 Task: Find a house in Vogan, Togo for 2 guests from June 12 to June 15, with a price range of ₹10,000 to ₹15,000 and amenities like Wifi.
Action: Mouse moved to (409, 107)
Screenshot: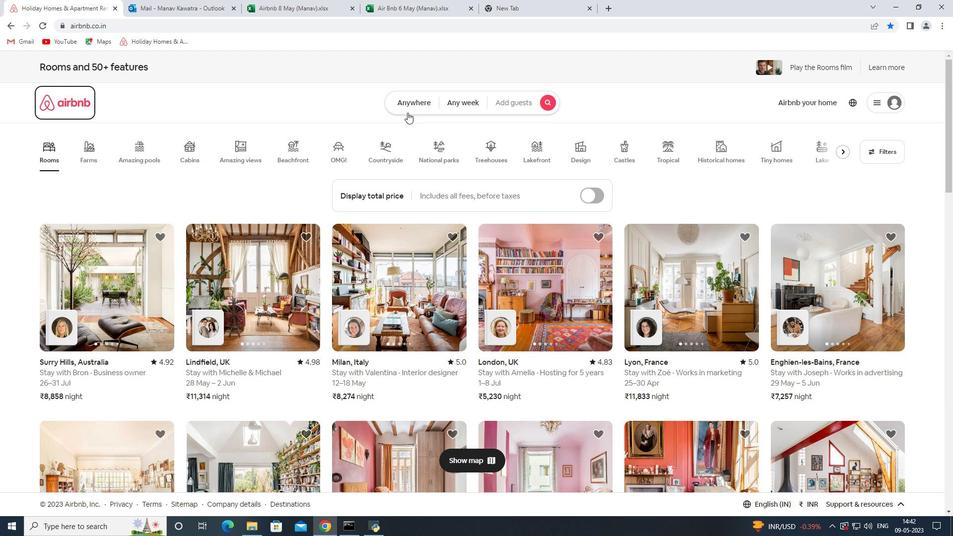 
Action: Mouse pressed left at (409, 107)
Screenshot: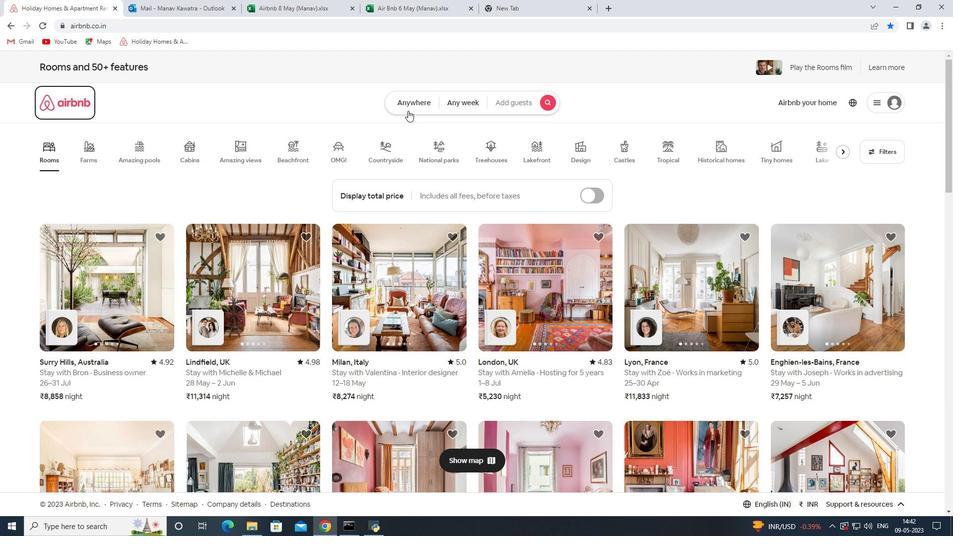 
Action: Mouse moved to (321, 147)
Screenshot: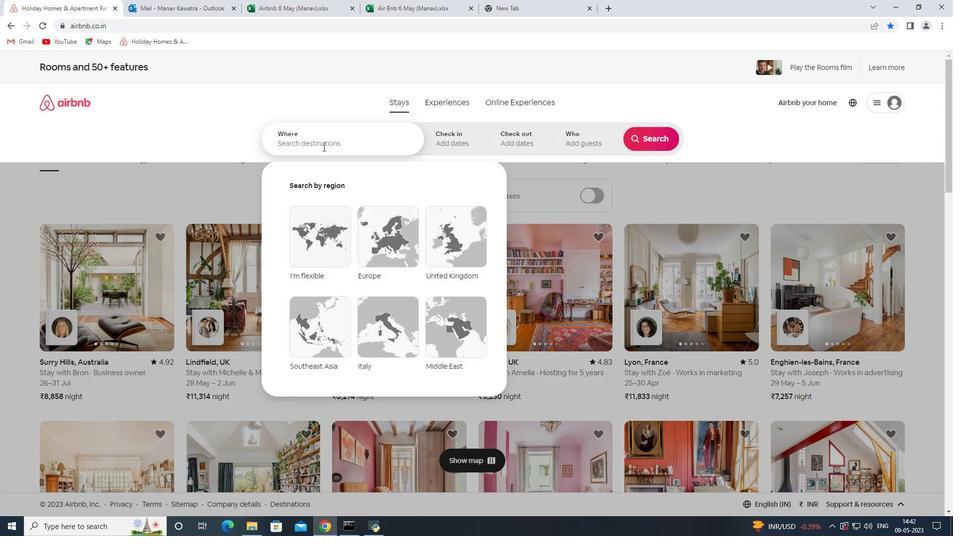 
Action: Mouse pressed left at (321, 147)
Screenshot: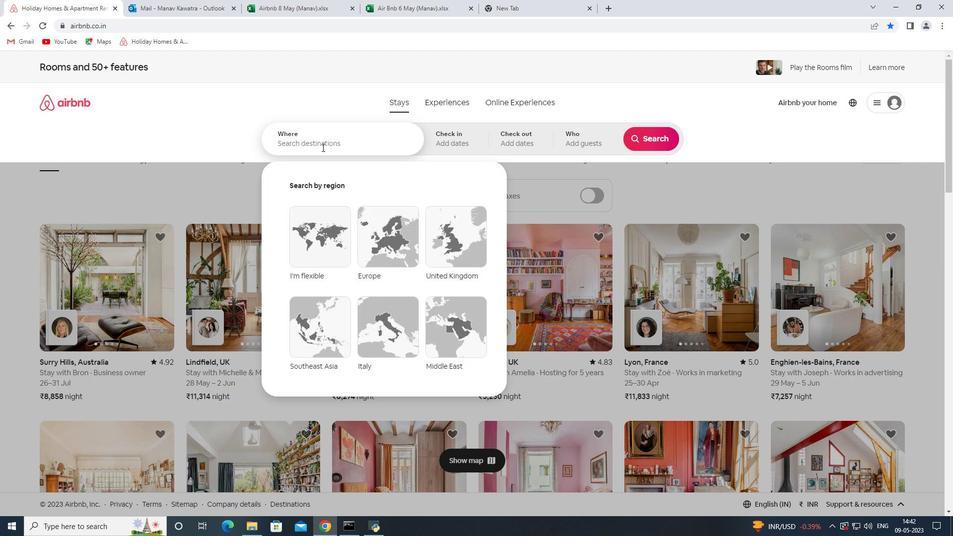 
Action: Mouse moved to (331, 145)
Screenshot: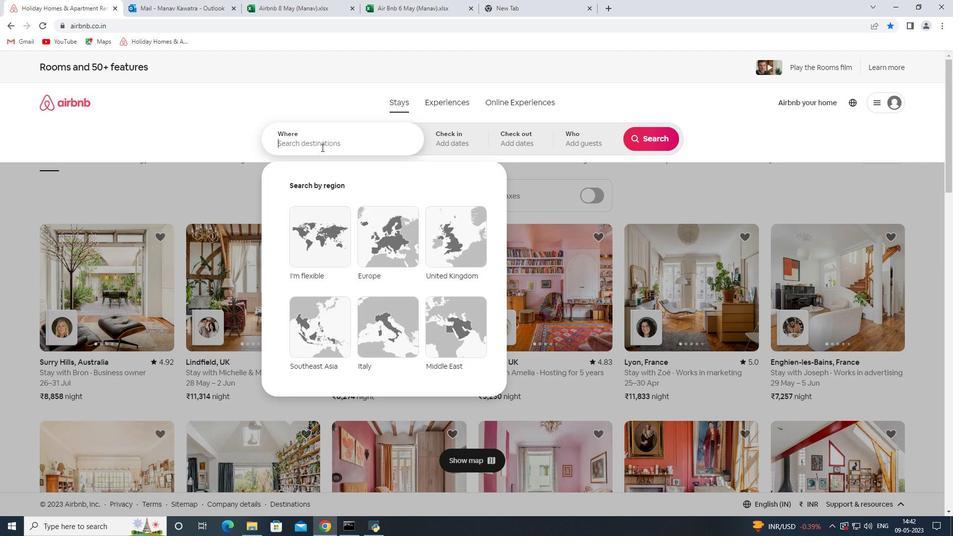 
Action: Key pressed <Key.shift>Vogan<Key.space><Key.shift><Key.shift><Key.shift><Key.shift><Key.shift><Key.shift><Key.shift><Key.shift><Key.shift><Key.shift><Key.shift><Key.shift><Key.shift><Key.shift><Key.shift><Key.shift><Key.shift>Togo<Key.space>
Screenshot: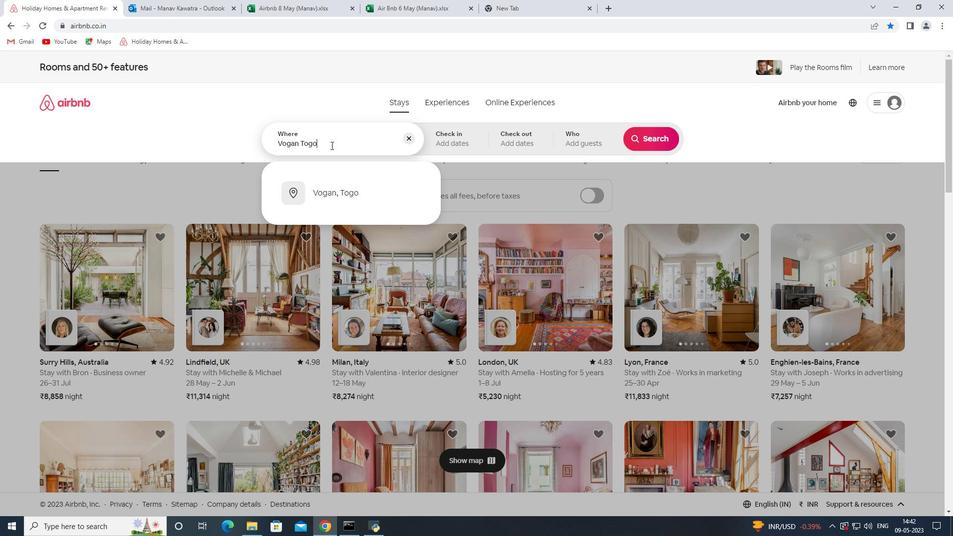 
Action: Mouse moved to (396, 202)
Screenshot: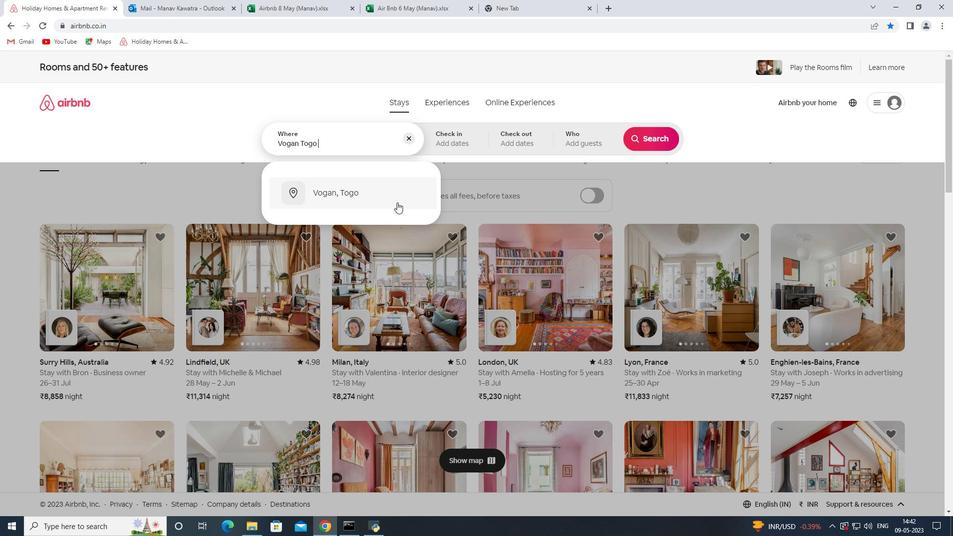 
Action: Mouse pressed left at (396, 202)
Screenshot: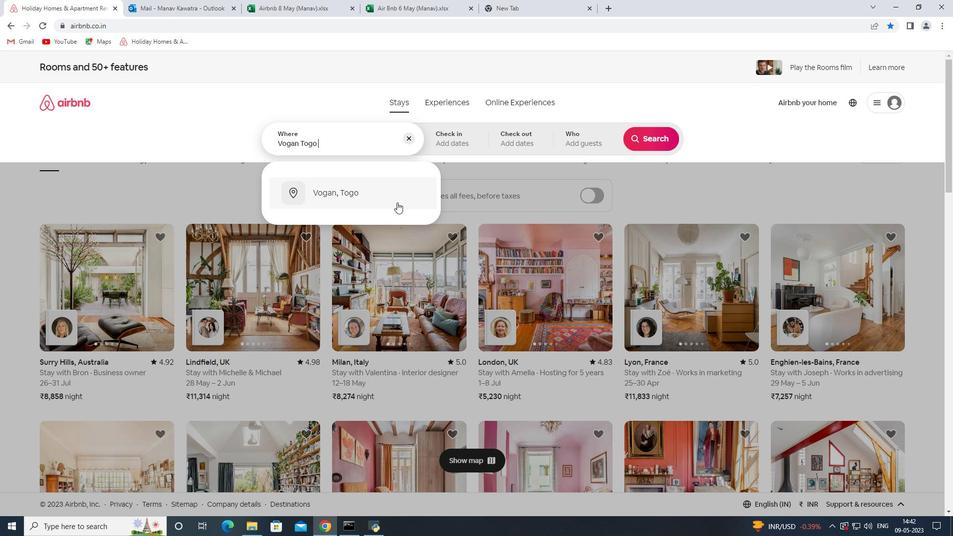 
Action: Mouse moved to (519, 308)
Screenshot: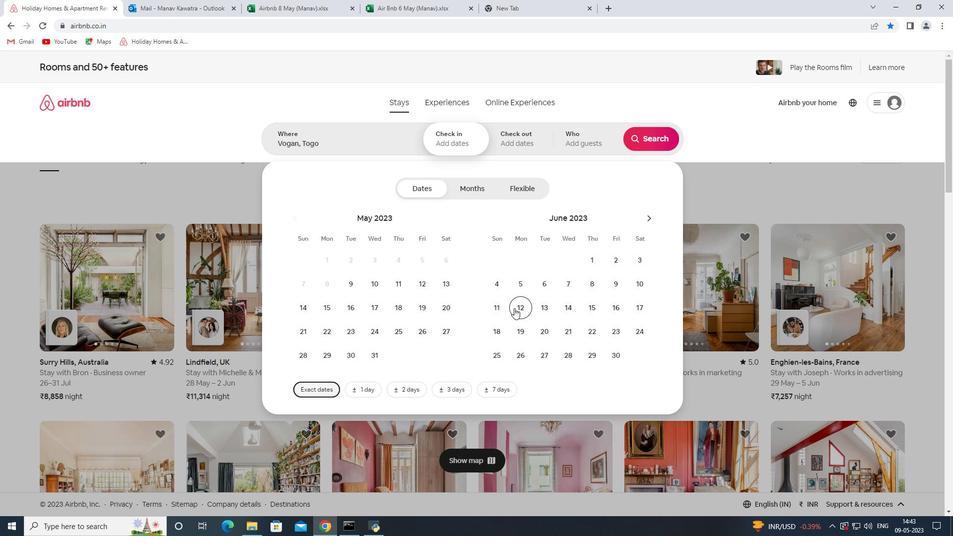 
Action: Mouse pressed left at (519, 308)
Screenshot: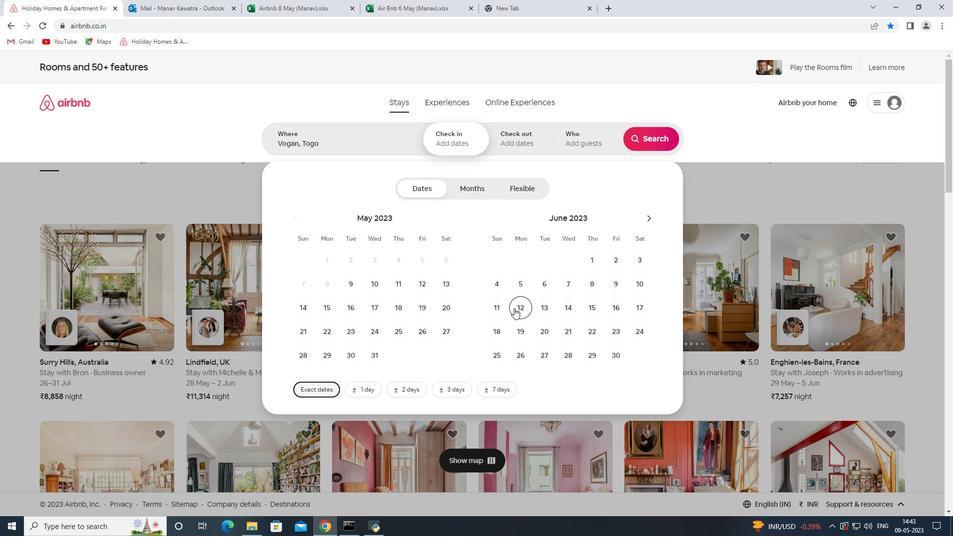 
Action: Mouse moved to (596, 306)
Screenshot: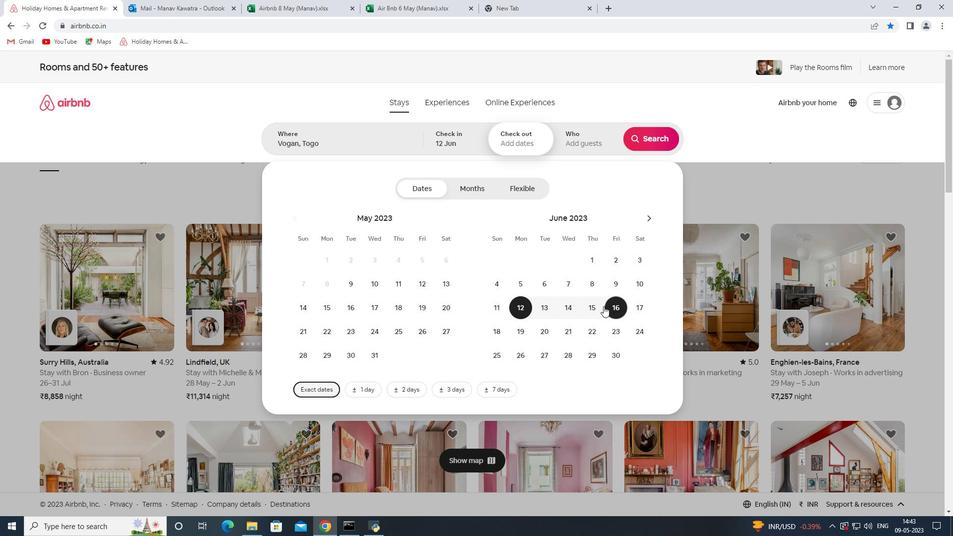 
Action: Mouse pressed left at (596, 306)
Screenshot: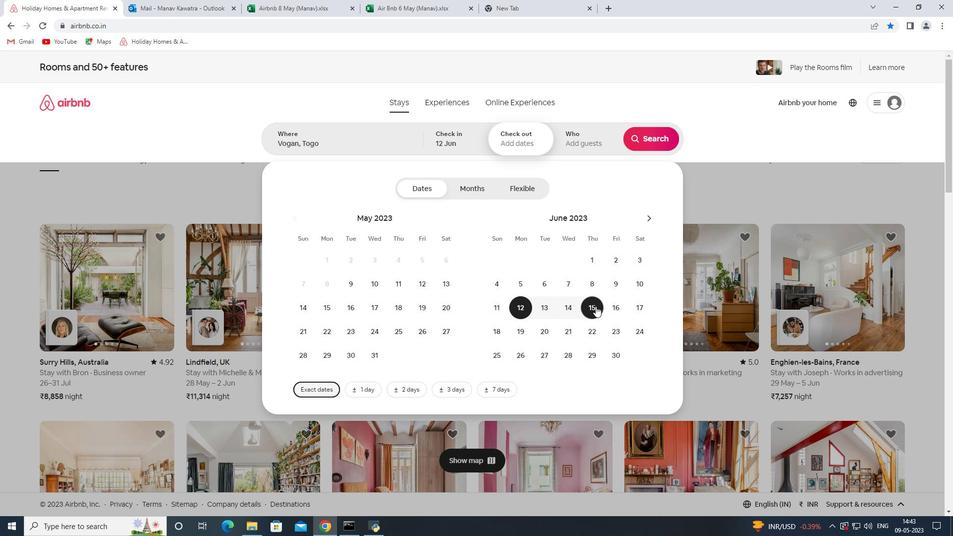 
Action: Mouse moved to (586, 136)
Screenshot: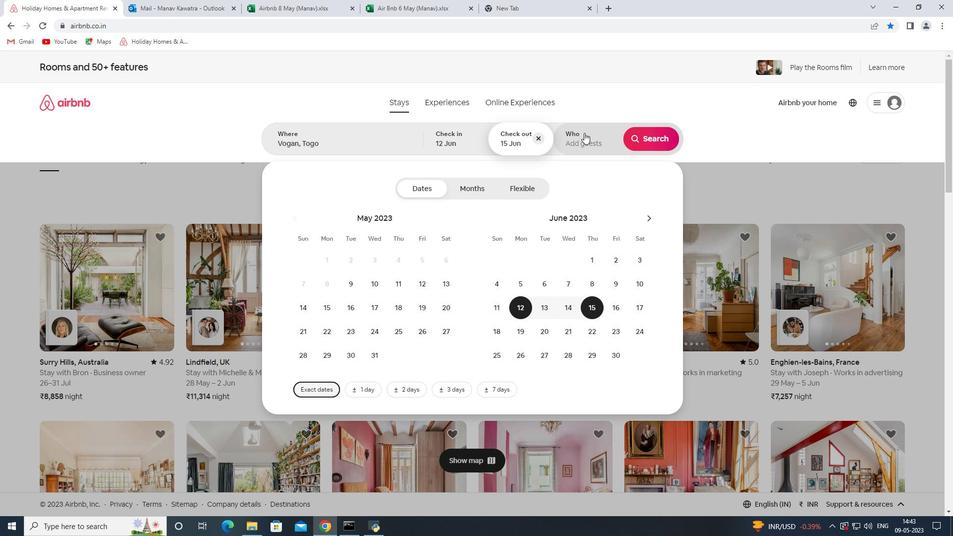 
Action: Mouse pressed left at (586, 136)
Screenshot: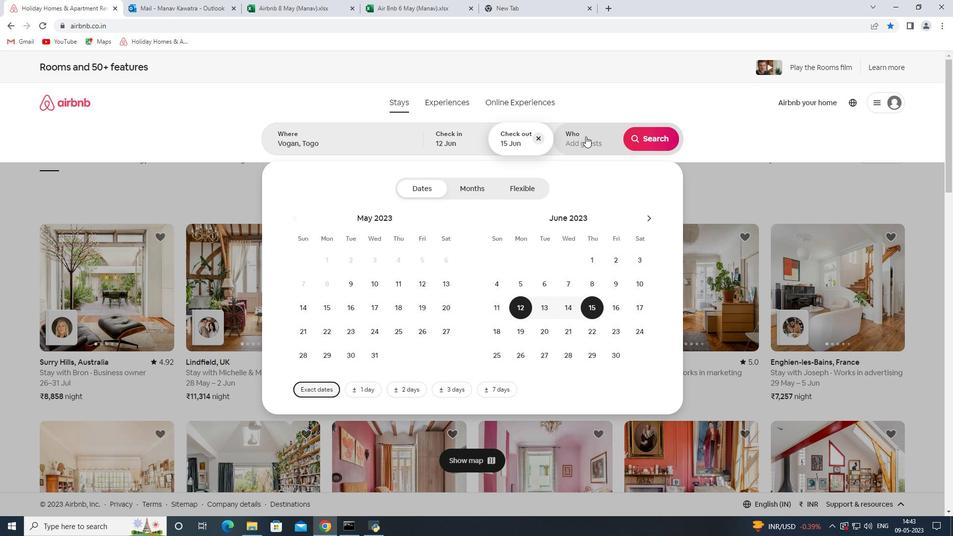 
Action: Mouse moved to (650, 188)
Screenshot: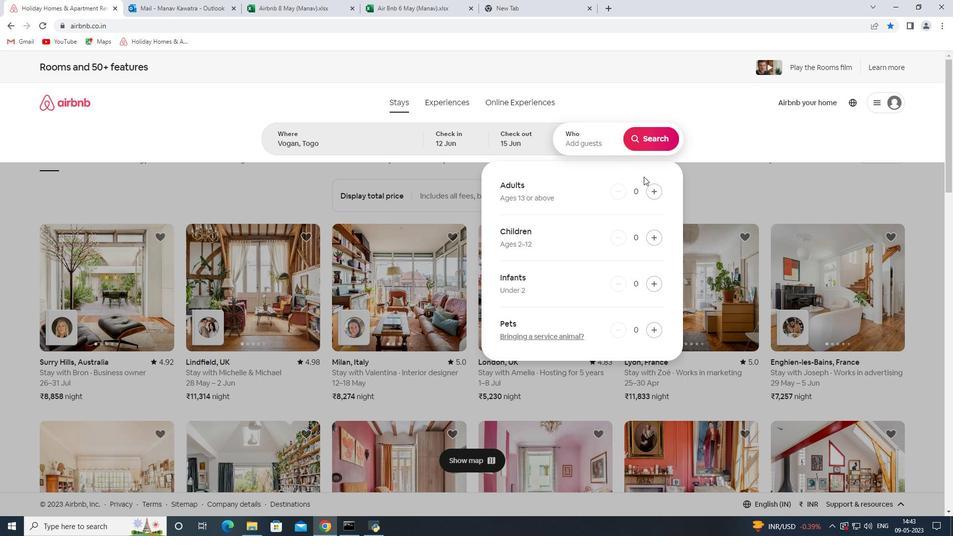 
Action: Mouse pressed left at (650, 188)
Screenshot: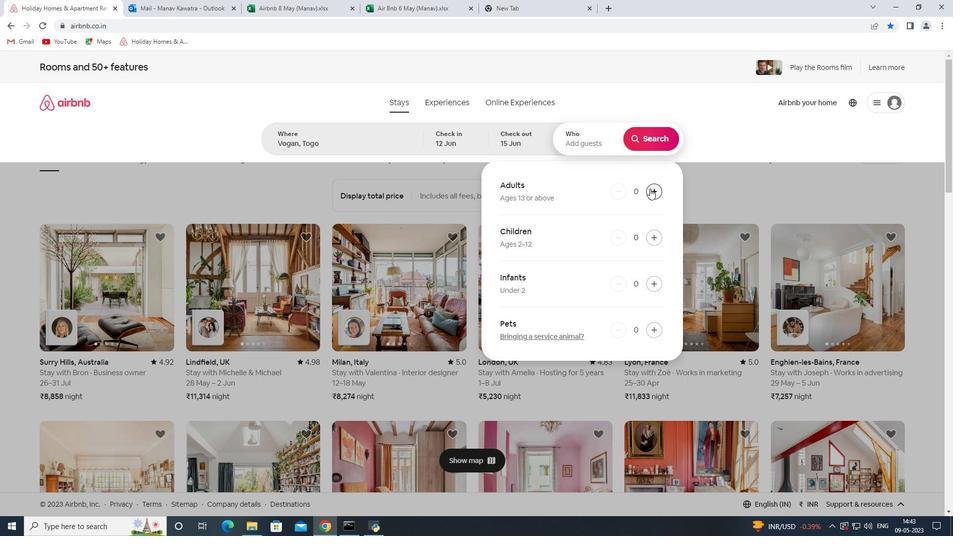 
Action: Mouse pressed left at (650, 188)
Screenshot: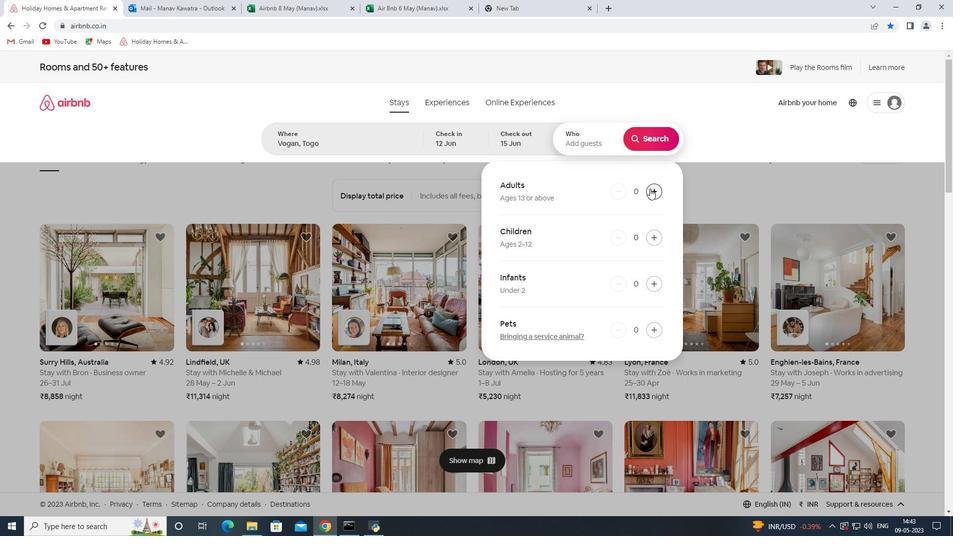 
Action: Mouse moved to (654, 143)
Screenshot: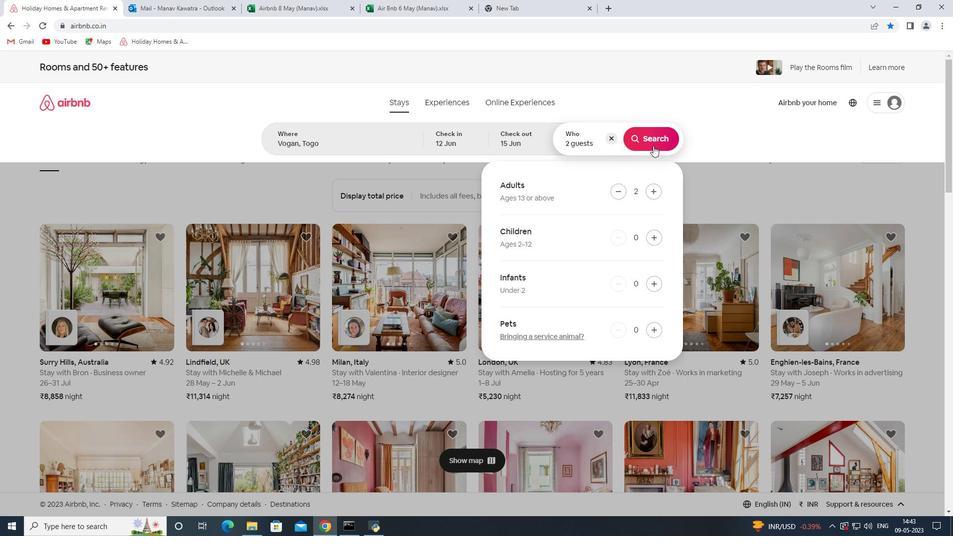 
Action: Mouse pressed left at (654, 143)
Screenshot: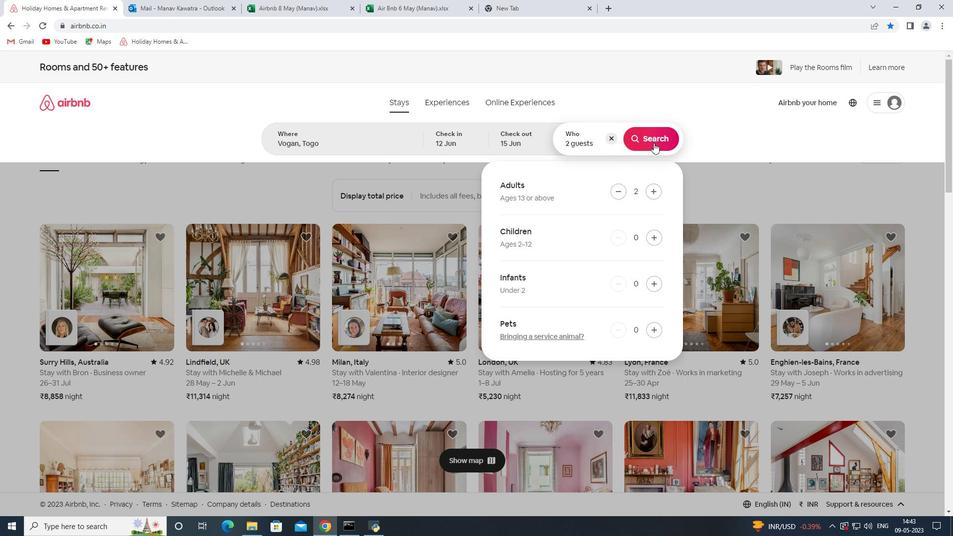 
Action: Mouse moved to (899, 112)
Screenshot: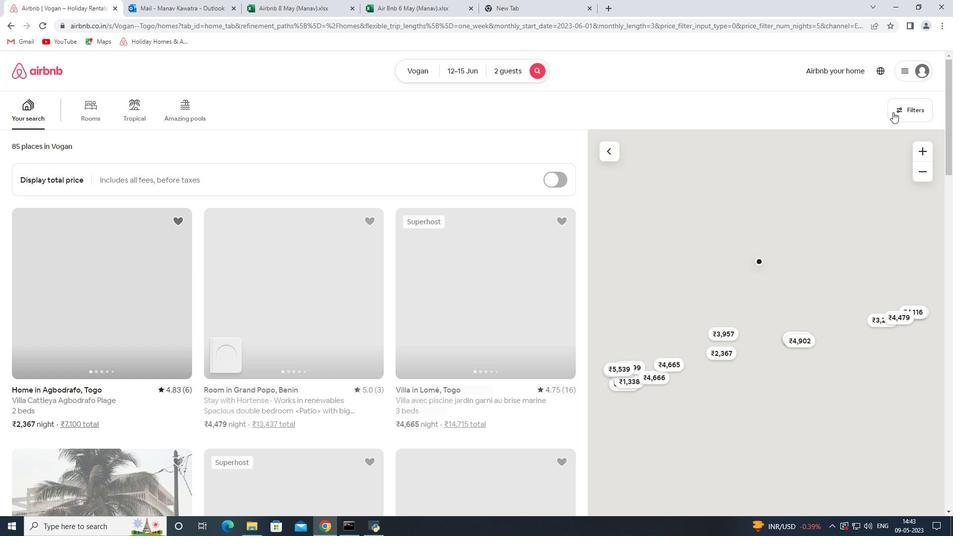 
Action: Mouse pressed left at (899, 112)
Screenshot: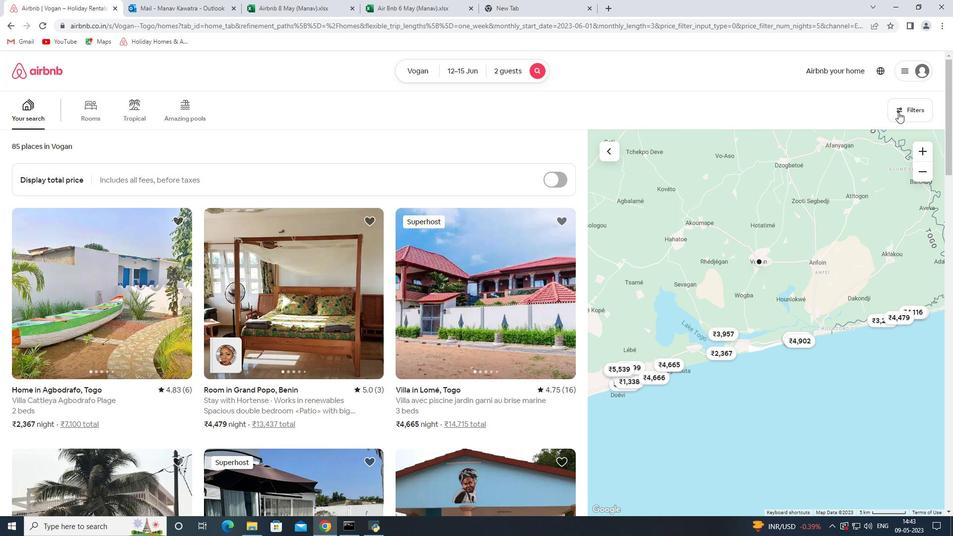 
Action: Mouse moved to (410, 352)
Screenshot: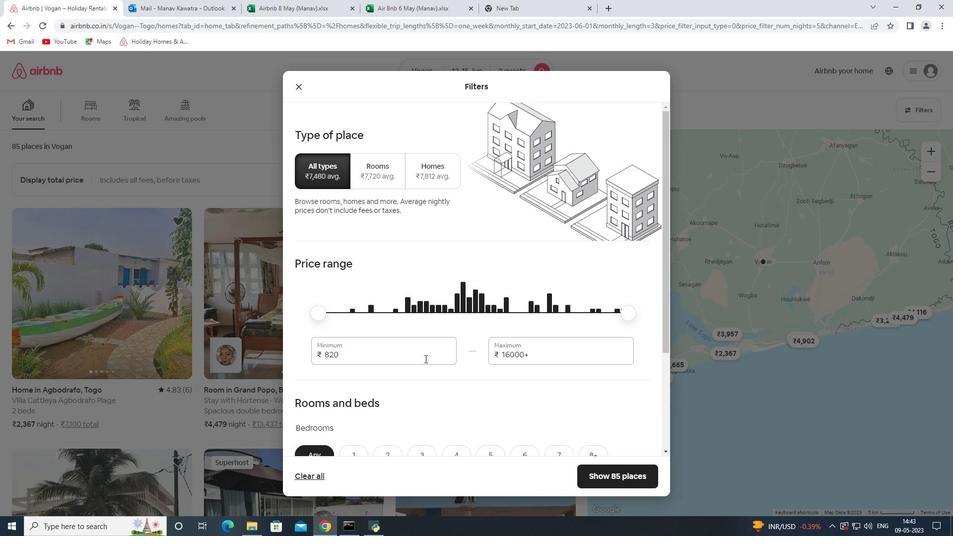
Action: Mouse pressed left at (410, 352)
Screenshot: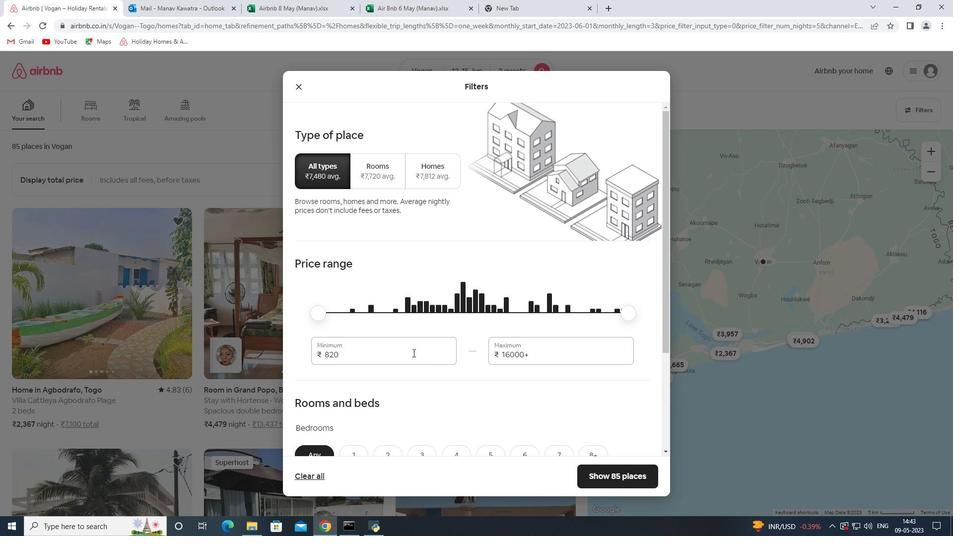 
Action: Mouse pressed left at (410, 352)
Screenshot: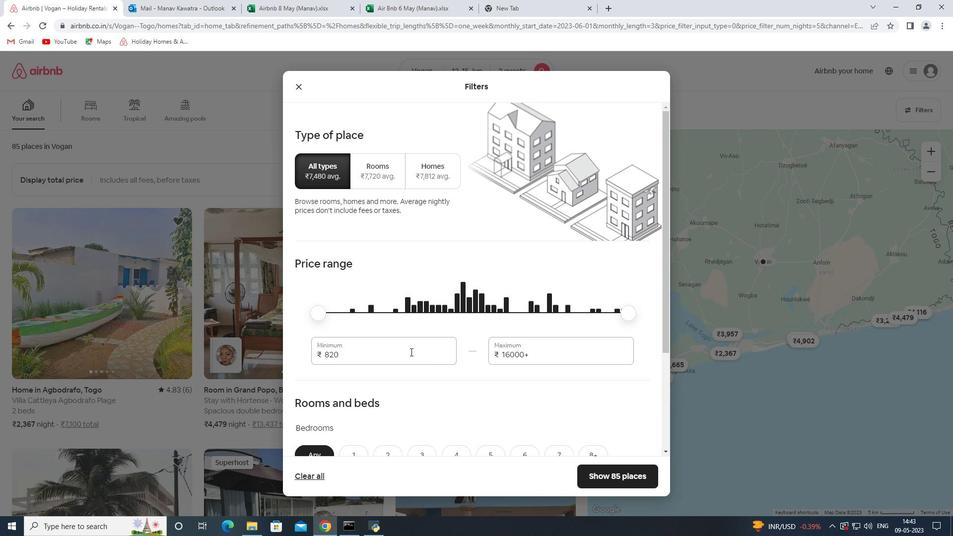 
Action: Key pressed 10000<Key.tab>15000
Screenshot: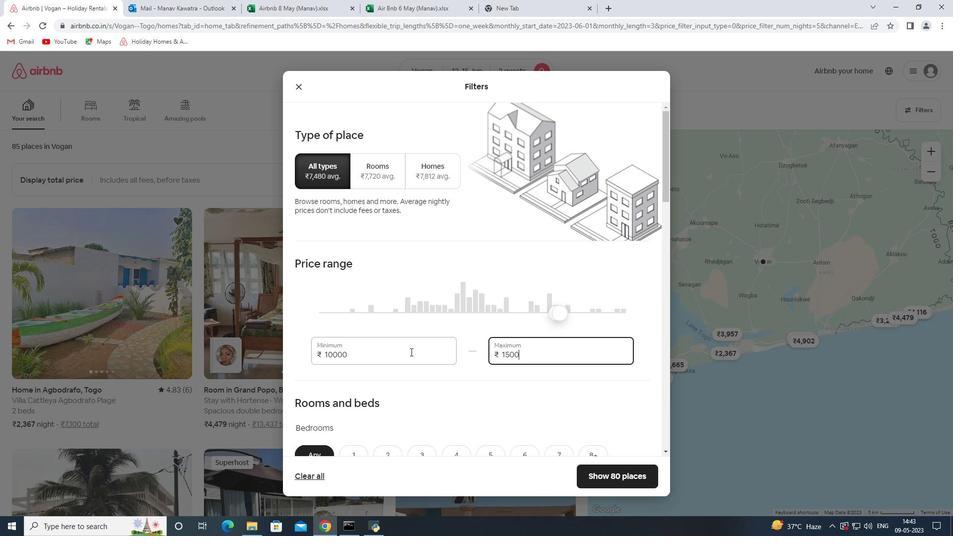 
Action: Mouse moved to (525, 345)
Screenshot: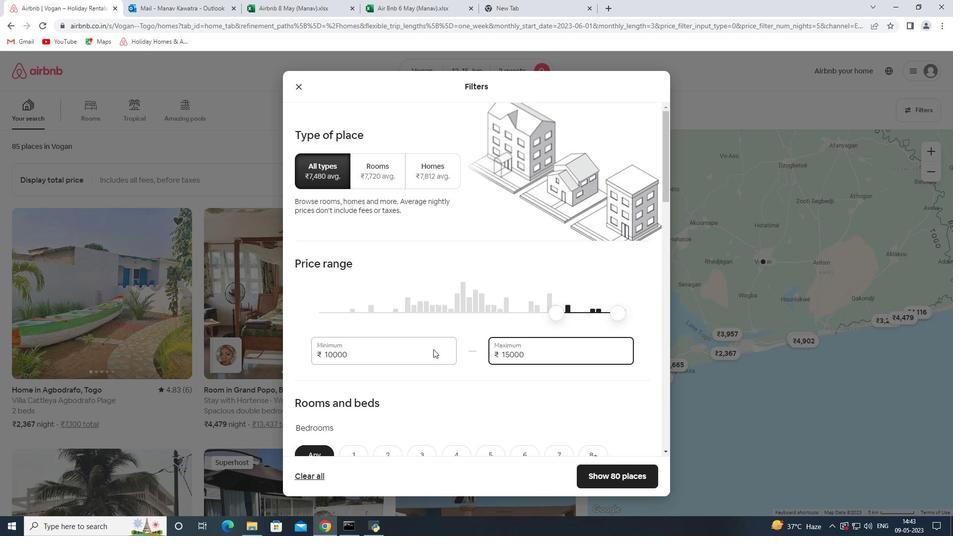 
Action: Mouse scrolled (525, 344) with delta (0, 0)
Screenshot: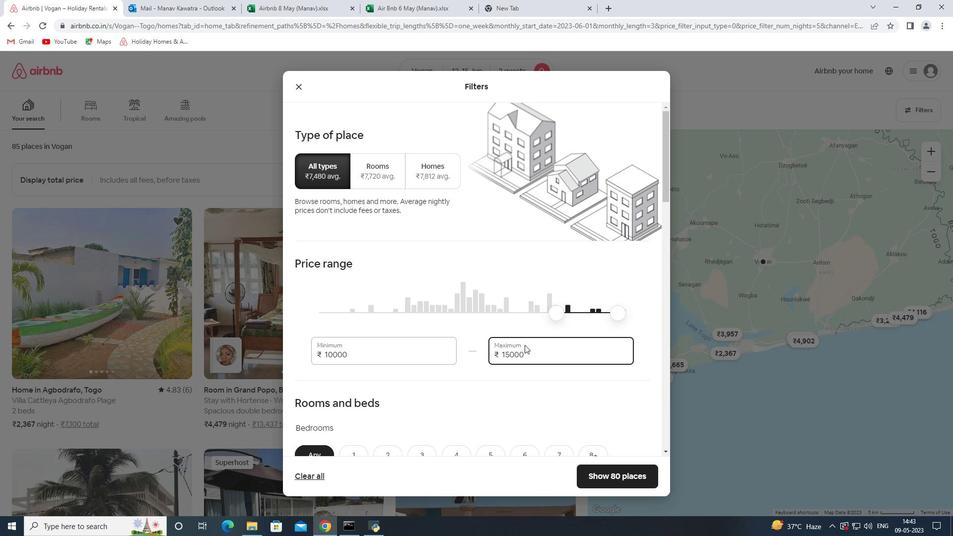 
Action: Mouse scrolled (525, 344) with delta (0, 0)
Screenshot: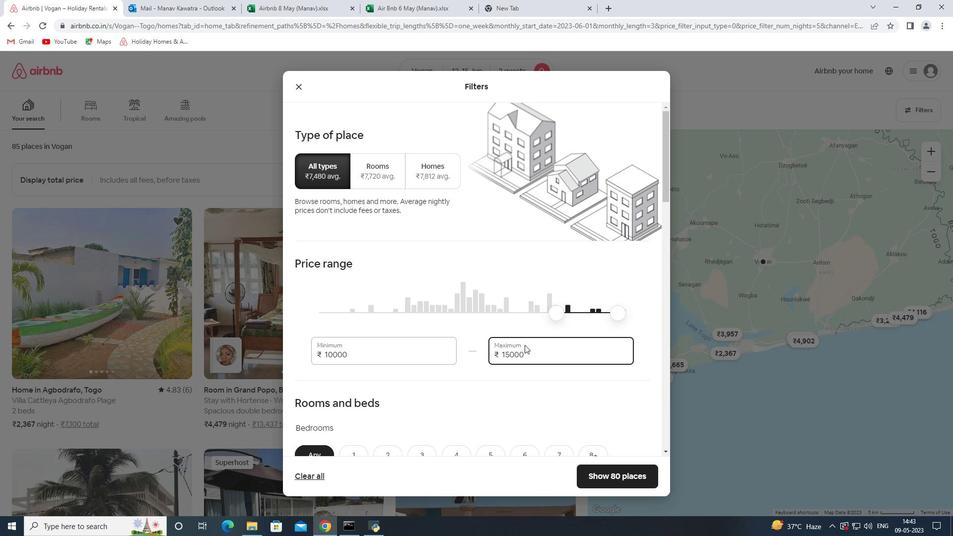 
Action: Mouse scrolled (525, 344) with delta (0, 0)
Screenshot: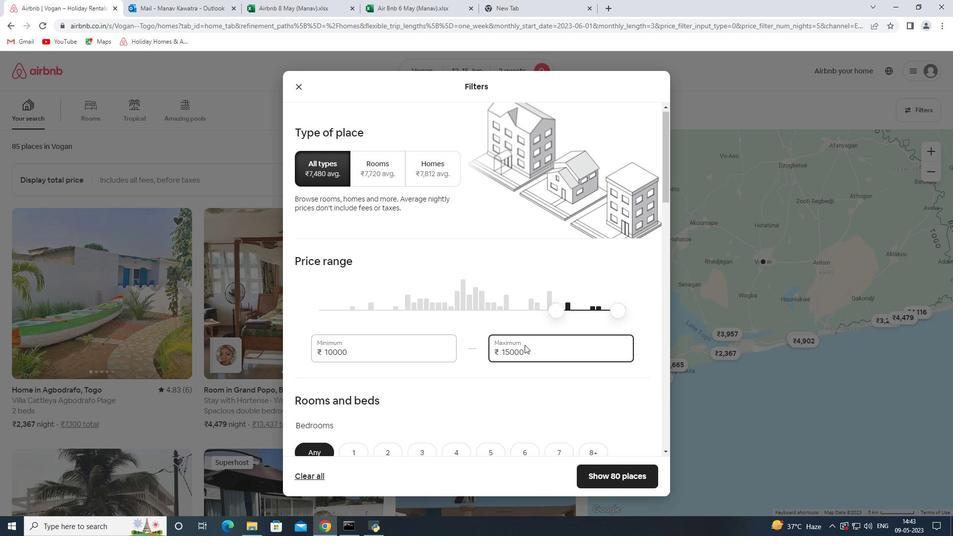 
Action: Mouse moved to (359, 306)
Screenshot: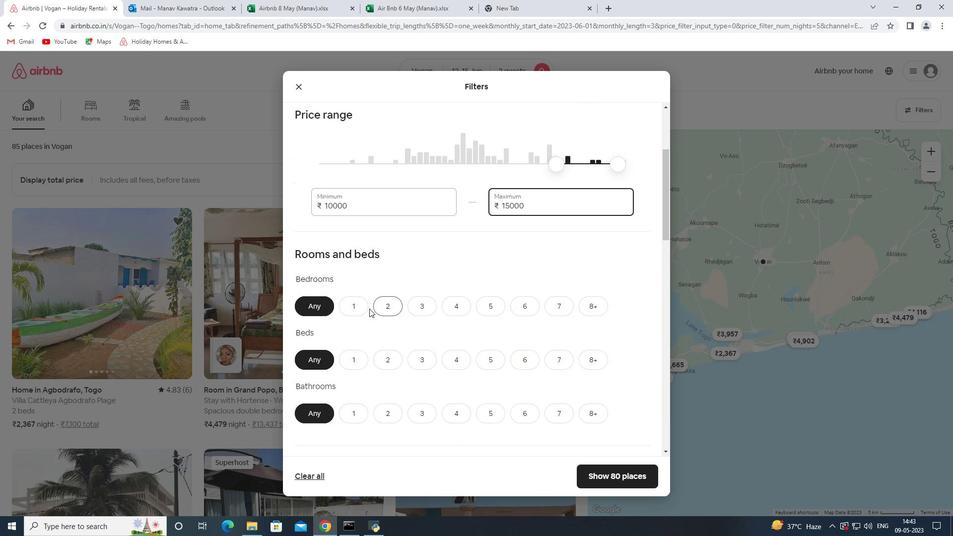
Action: Mouse pressed left at (359, 306)
Screenshot: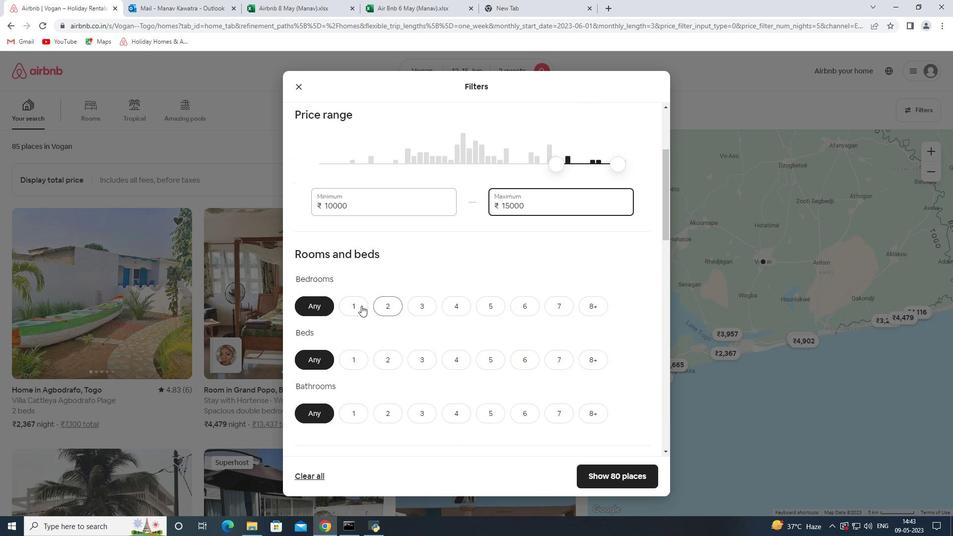 
Action: Mouse moved to (353, 357)
Screenshot: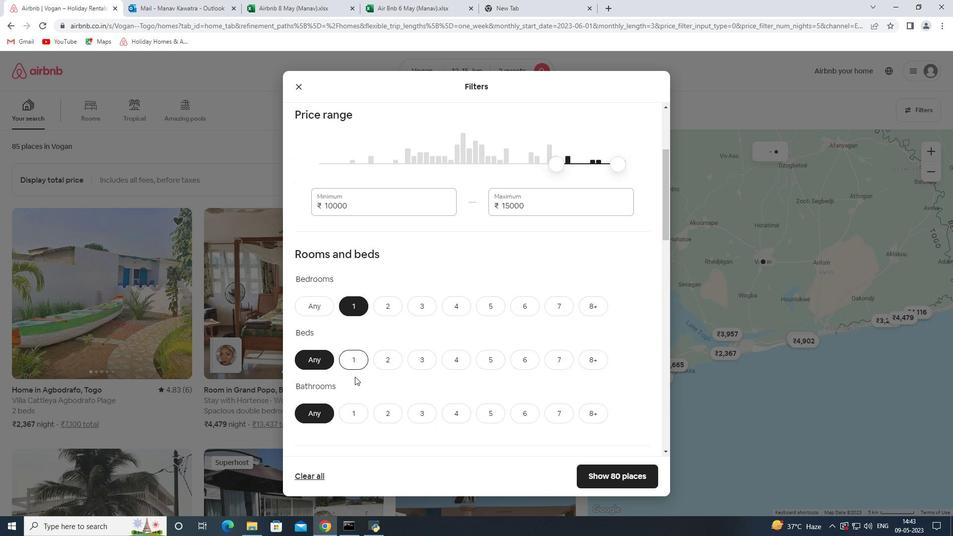 
Action: Mouse pressed left at (353, 357)
Screenshot: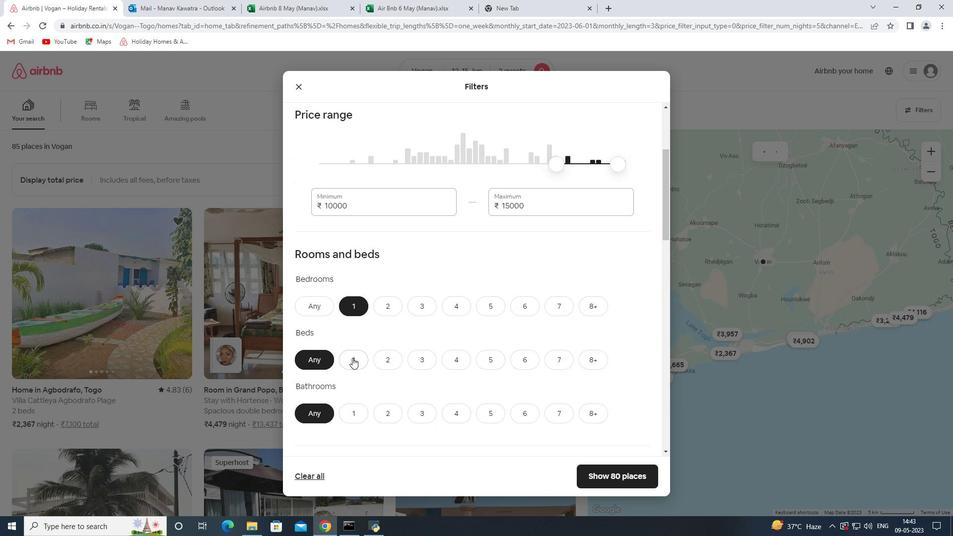 
Action: Mouse moved to (356, 411)
Screenshot: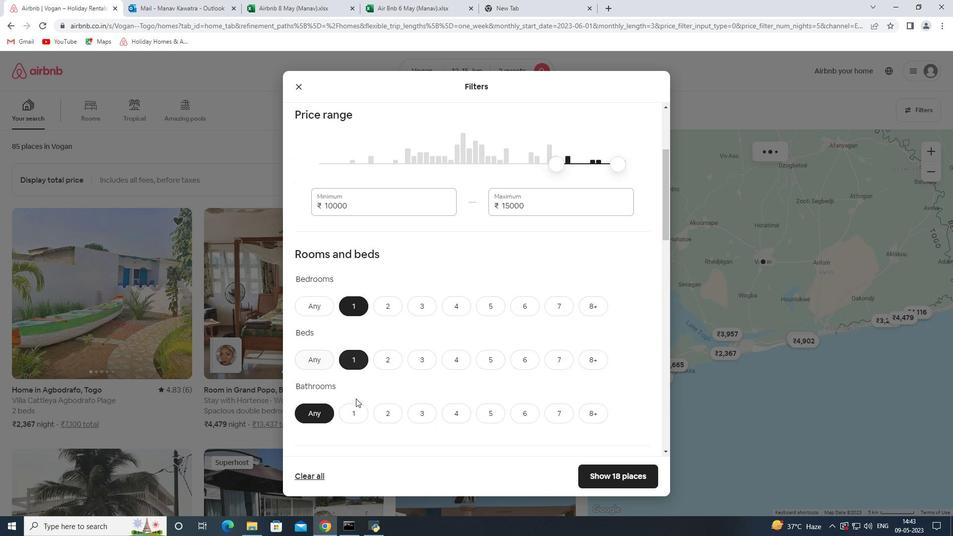 
Action: Mouse pressed left at (356, 411)
Screenshot: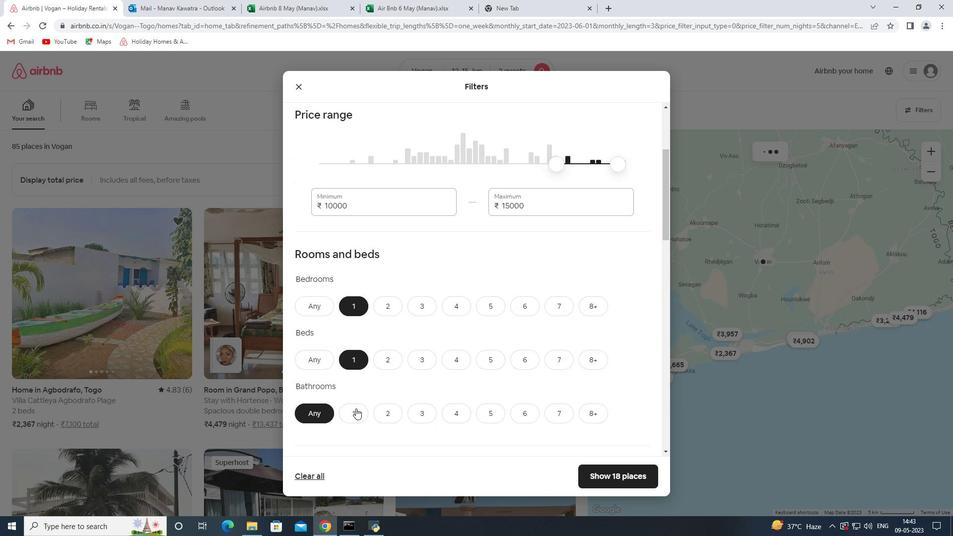 
Action: Mouse moved to (395, 330)
Screenshot: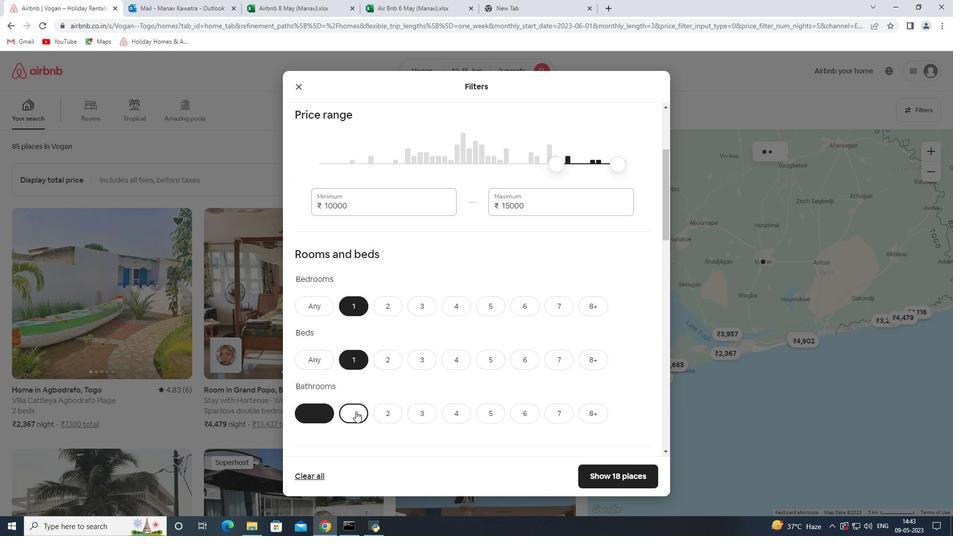 
Action: Mouse scrolled (395, 329) with delta (0, 0)
Screenshot: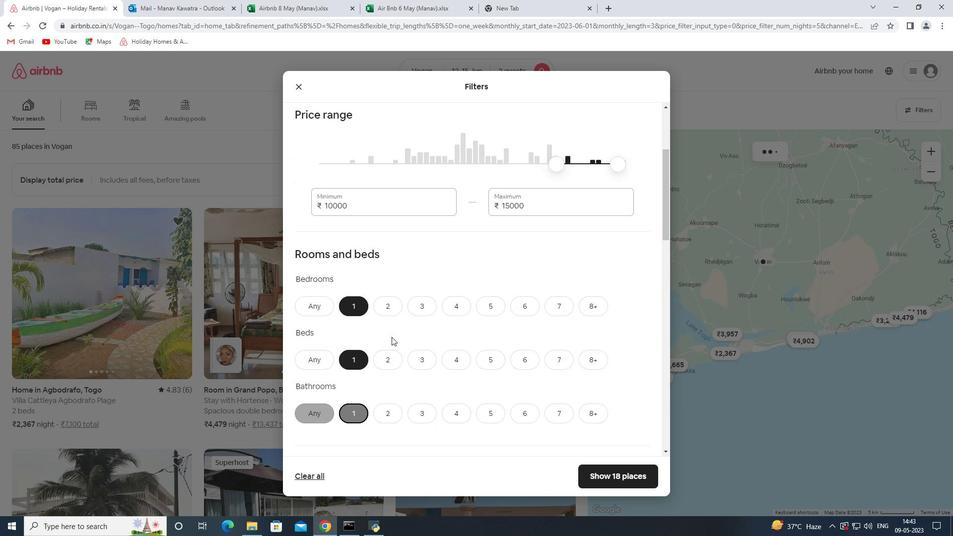 
Action: Mouse scrolled (395, 329) with delta (0, 0)
Screenshot: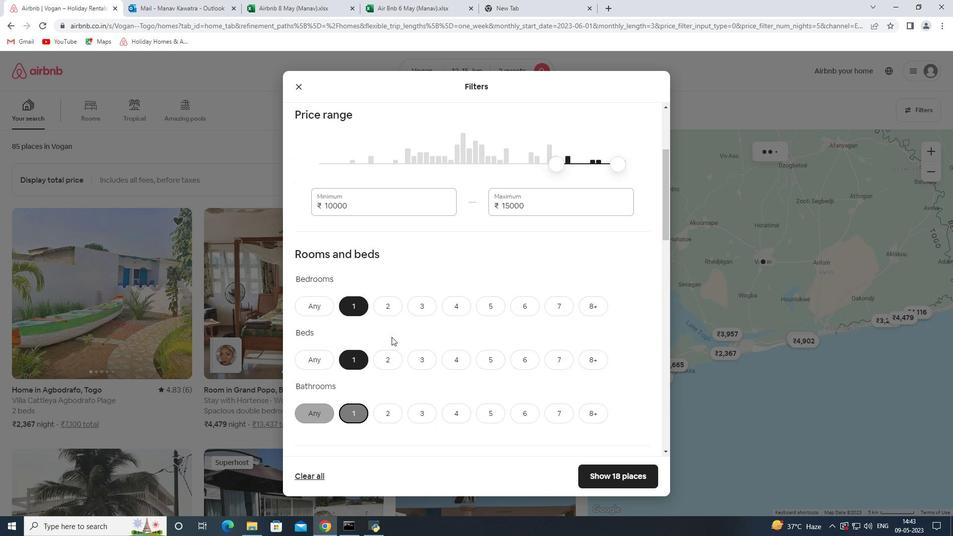 
Action: Mouse scrolled (395, 329) with delta (0, 0)
Screenshot: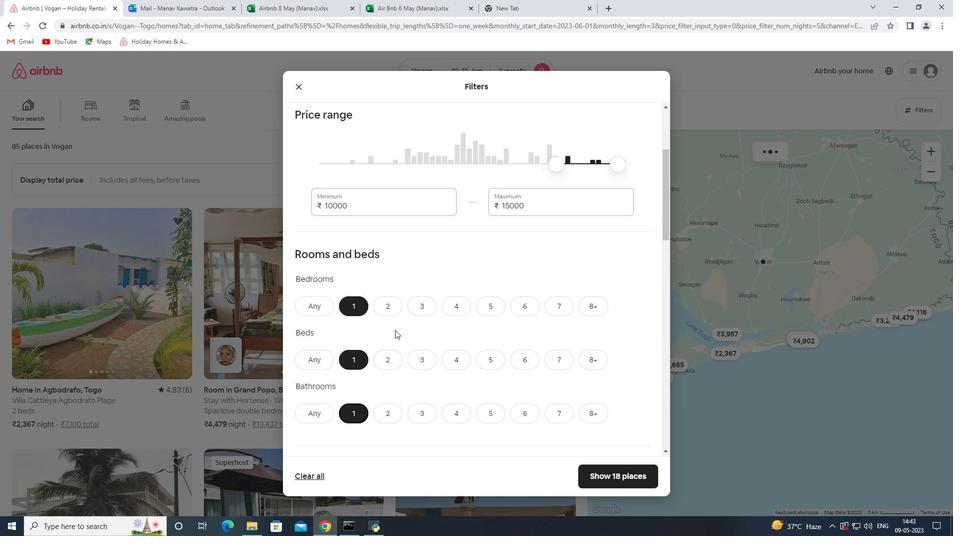 
Action: Mouse moved to (355, 372)
Screenshot: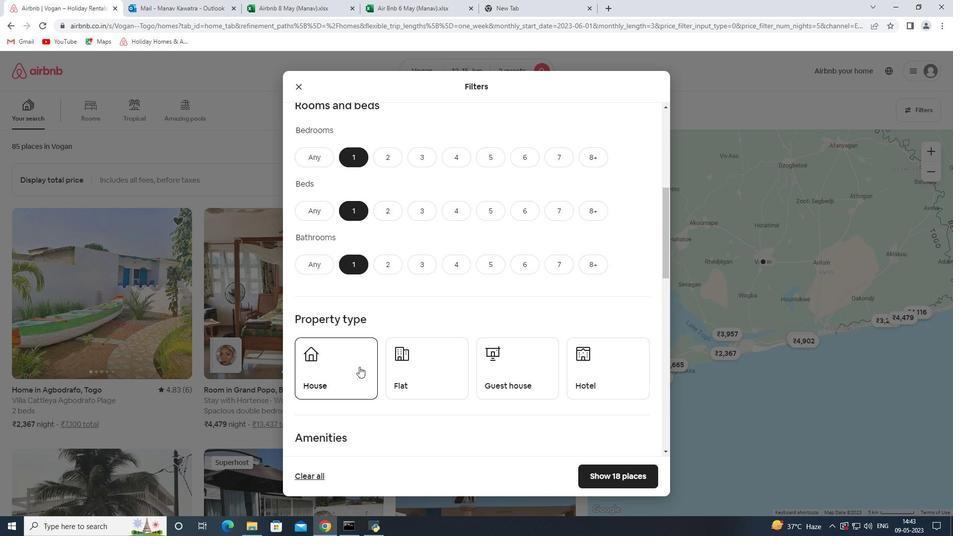 
Action: Mouse pressed left at (355, 372)
Screenshot: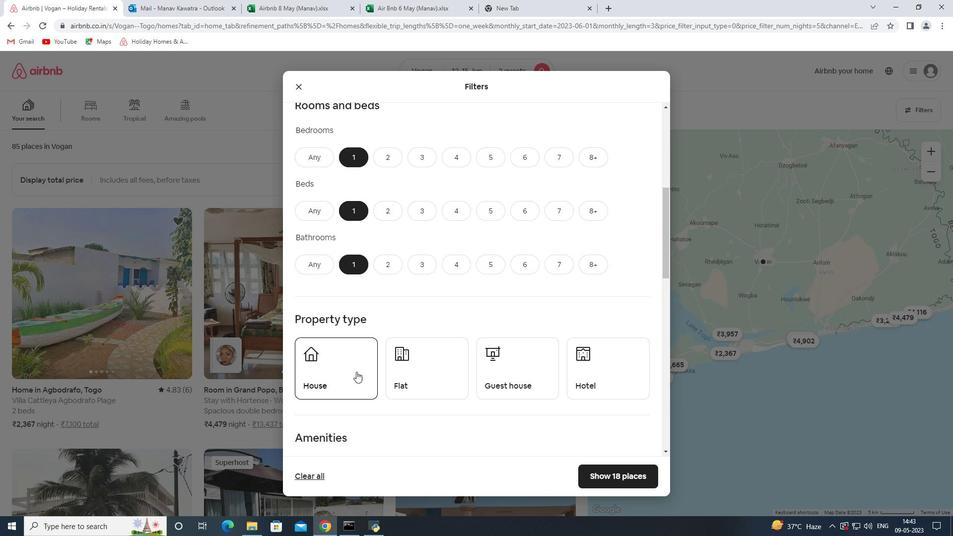 
Action: Mouse moved to (419, 369)
Screenshot: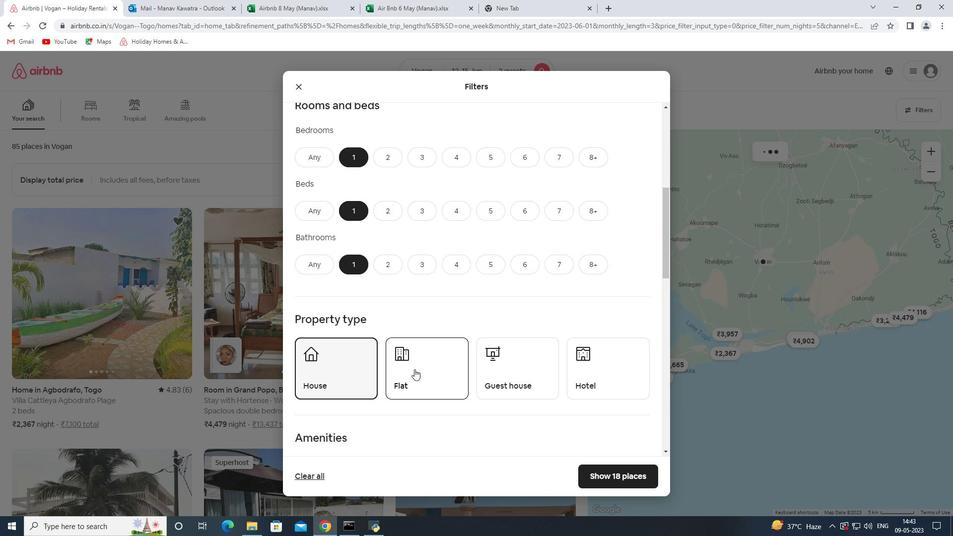 
Action: Mouse pressed left at (419, 369)
Screenshot: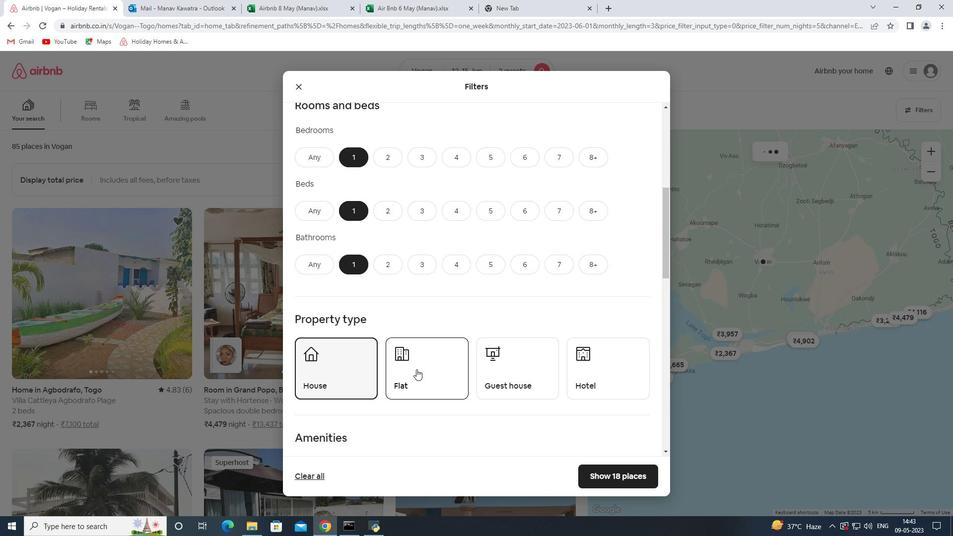 
Action: Mouse moved to (507, 372)
Screenshot: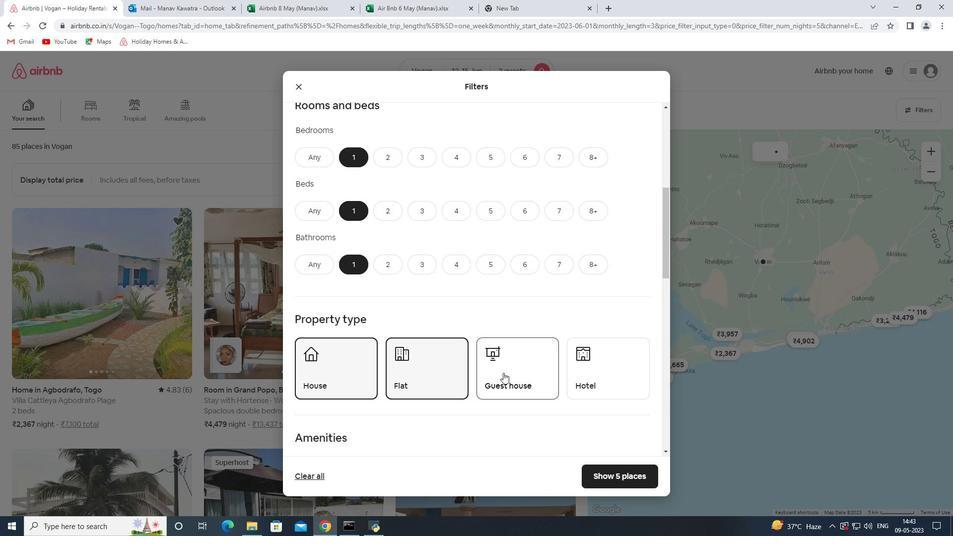 
Action: Mouse pressed left at (507, 372)
Screenshot: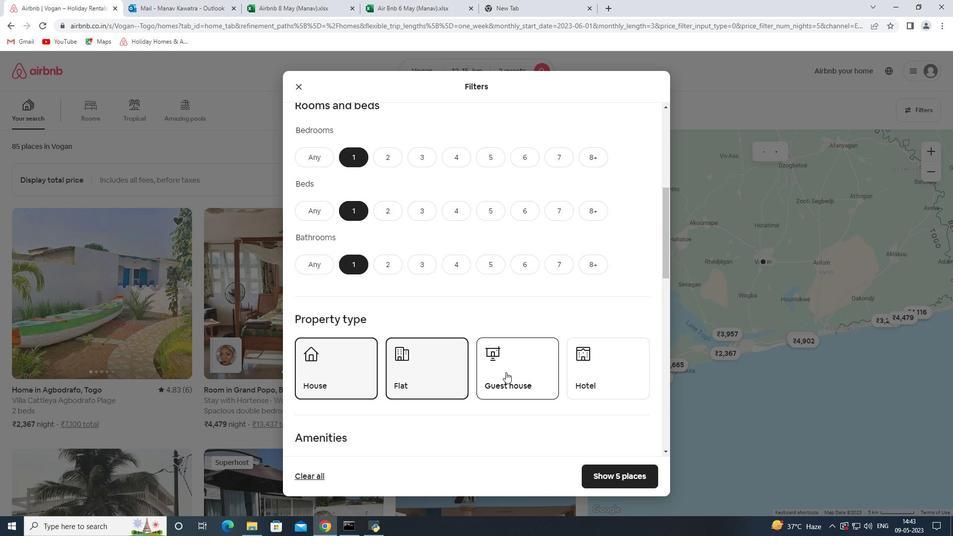 
Action: Mouse moved to (599, 365)
Screenshot: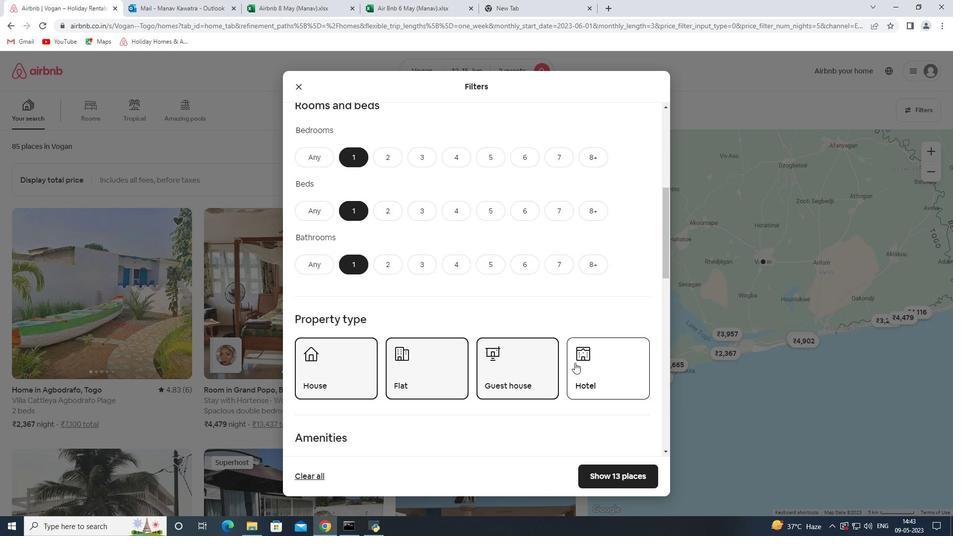 
Action: Mouse pressed left at (599, 365)
Screenshot: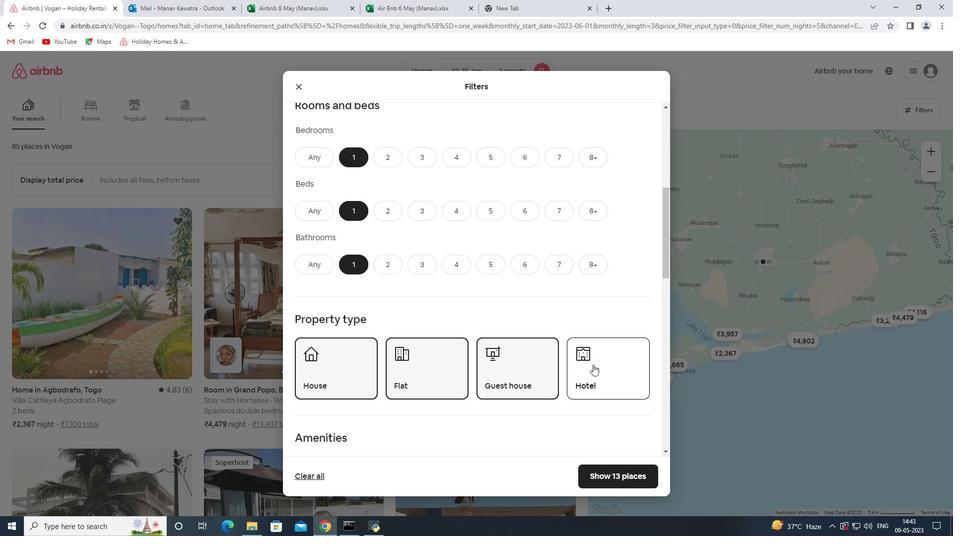 
Action: Mouse moved to (537, 352)
Screenshot: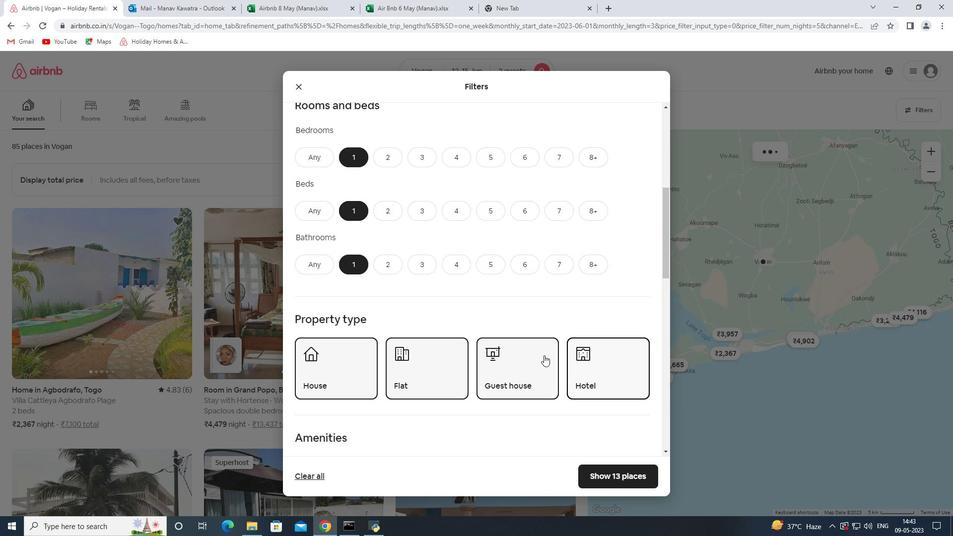 
Action: Mouse scrolled (537, 351) with delta (0, 0)
Screenshot: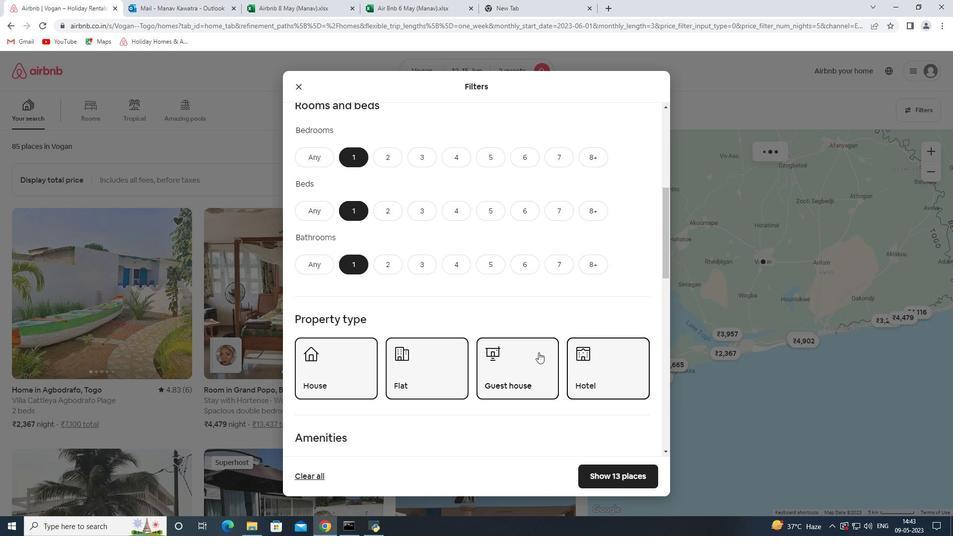 
Action: Mouse scrolled (537, 351) with delta (0, 0)
Screenshot: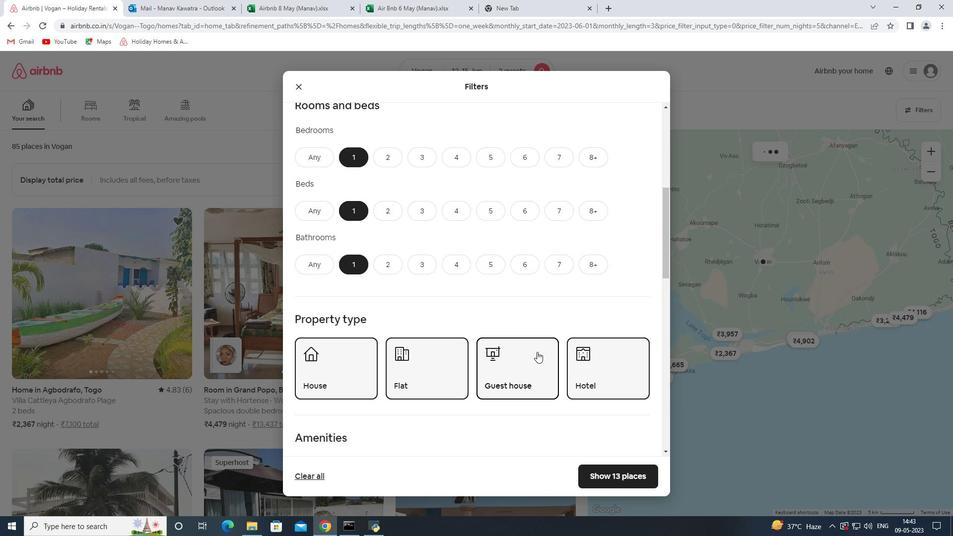 
Action: Mouse moved to (308, 390)
Screenshot: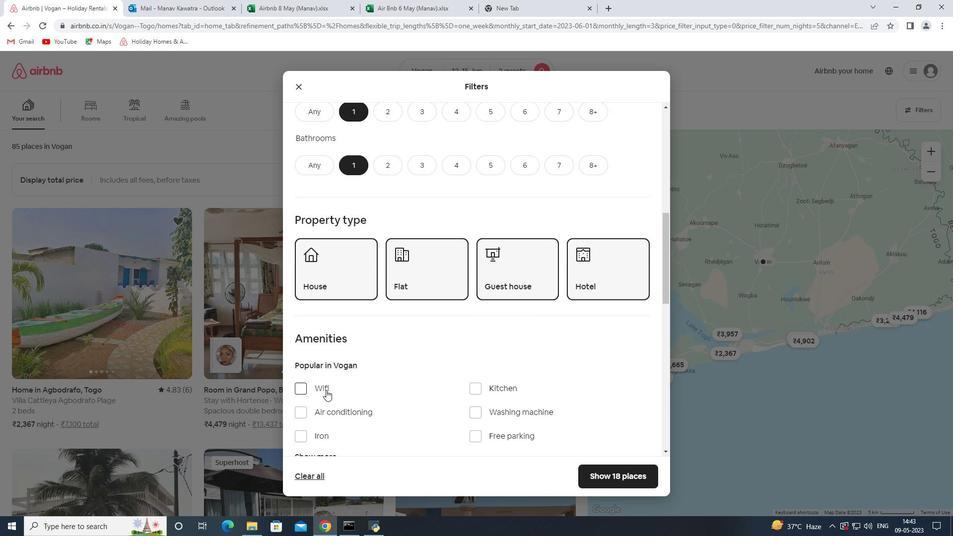 
Action: Mouse pressed left at (308, 390)
Screenshot: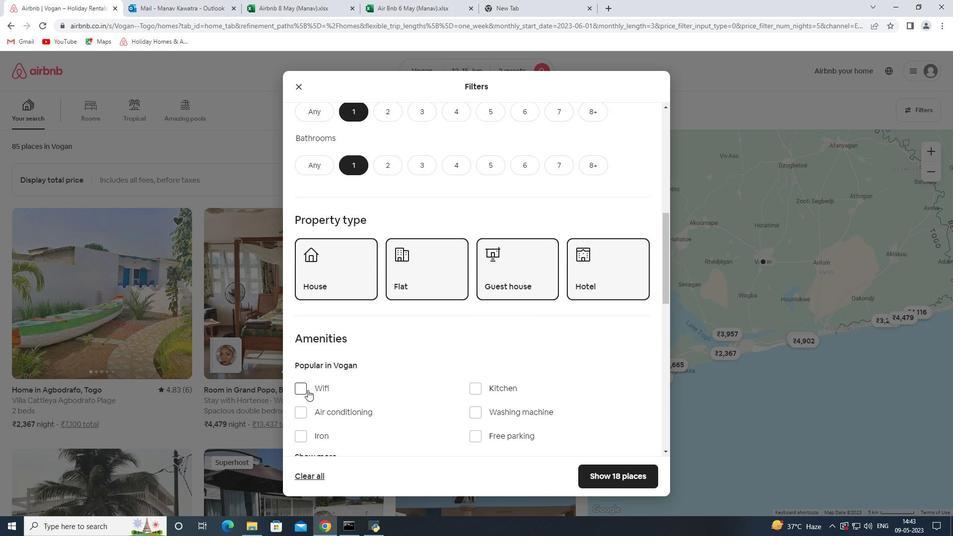 
Action: Mouse moved to (377, 357)
Screenshot: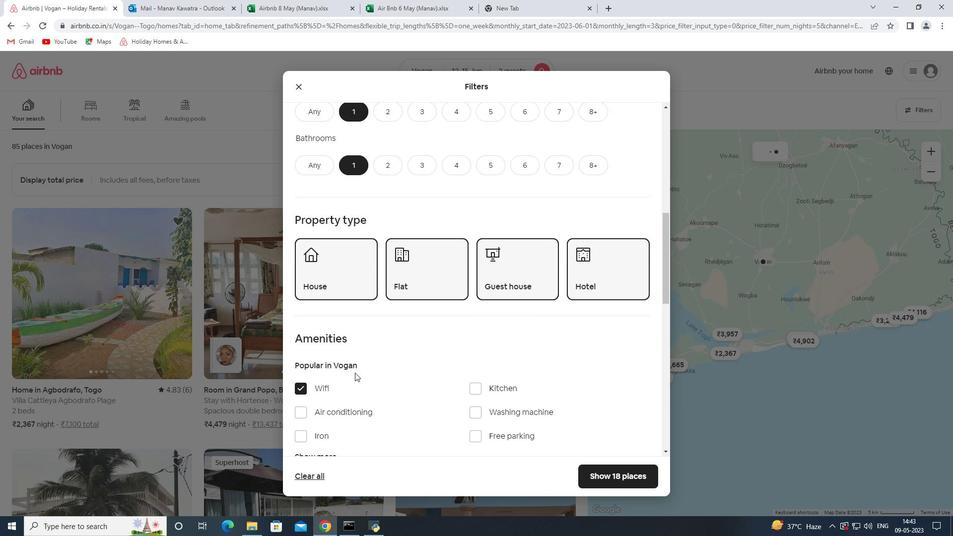 
Action: Mouse scrolled (377, 357) with delta (0, 0)
Screenshot: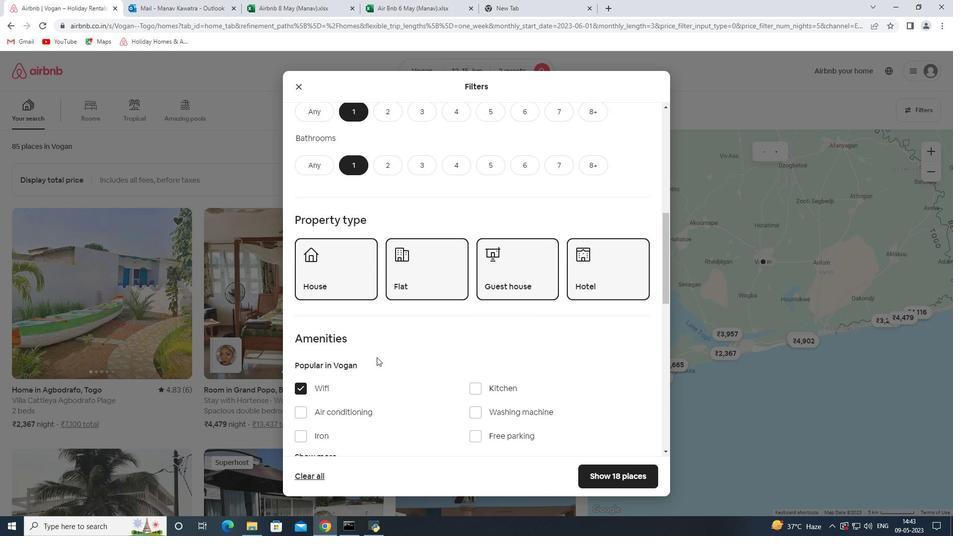 
Action: Mouse scrolled (377, 357) with delta (0, 0)
Screenshot: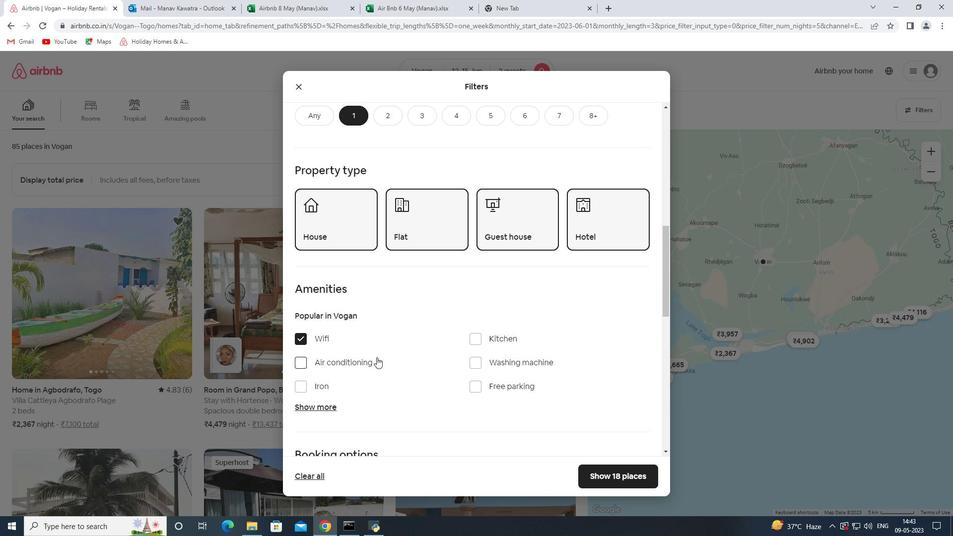 
Action: Mouse moved to (365, 324)
Screenshot: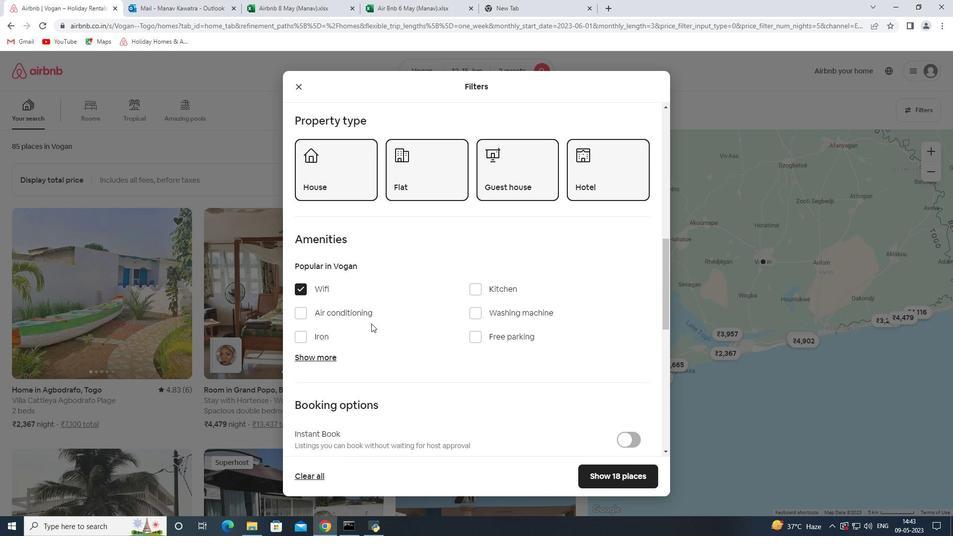 
Action: Mouse scrolled (365, 323) with delta (0, 0)
Screenshot: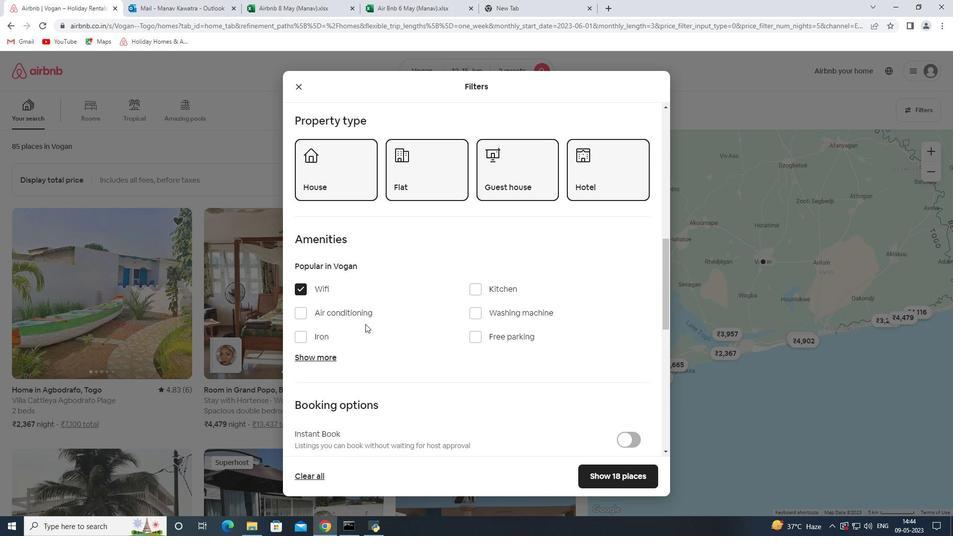 
Action: Mouse moved to (320, 237)
Screenshot: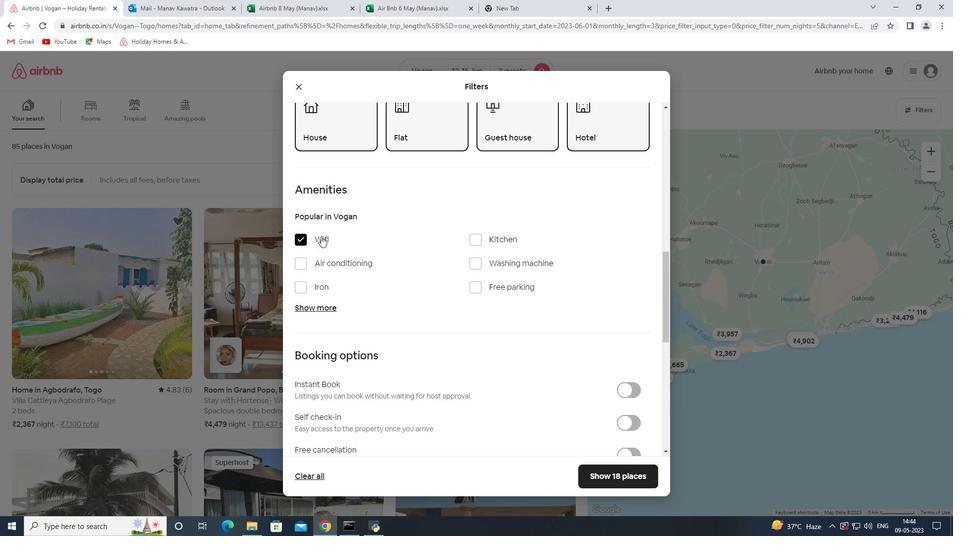 
Action: Mouse pressed left at (320, 237)
Screenshot: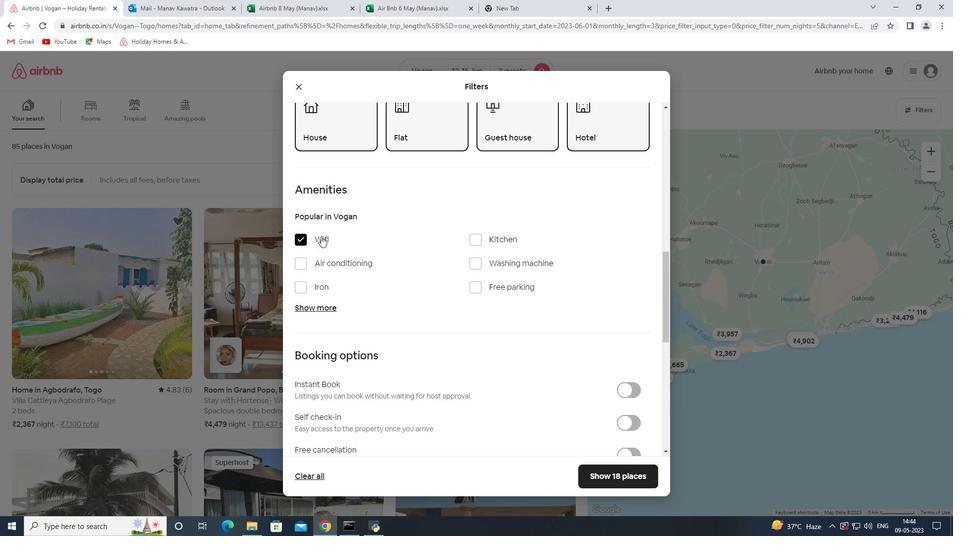 
Action: Mouse moved to (466, 308)
Screenshot: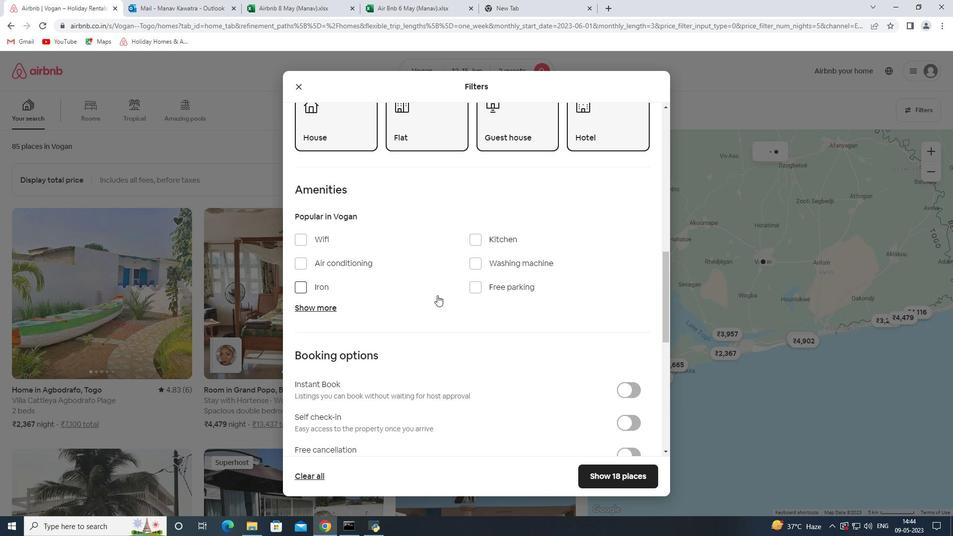 
Action: Mouse scrolled (466, 308) with delta (0, 0)
Screenshot: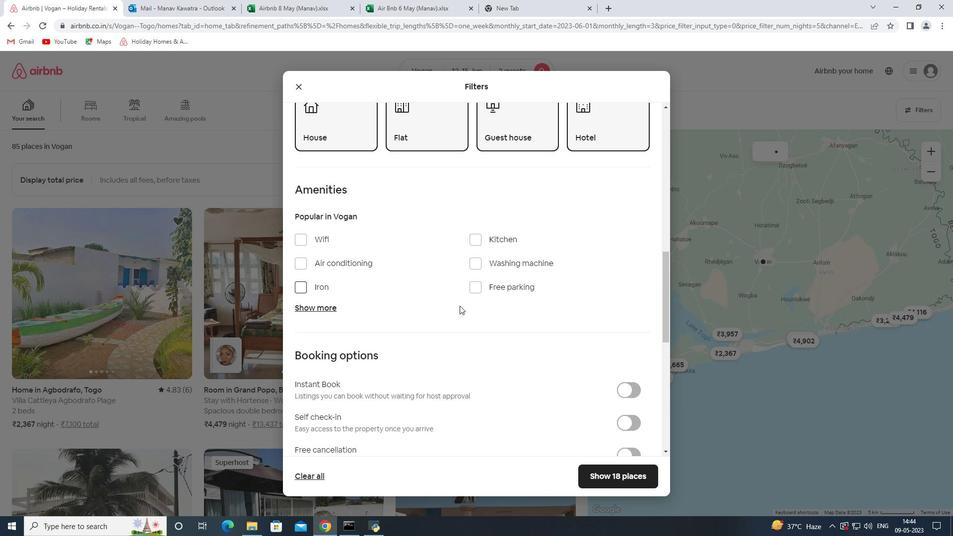 
Action: Mouse scrolled (466, 308) with delta (0, 0)
Screenshot: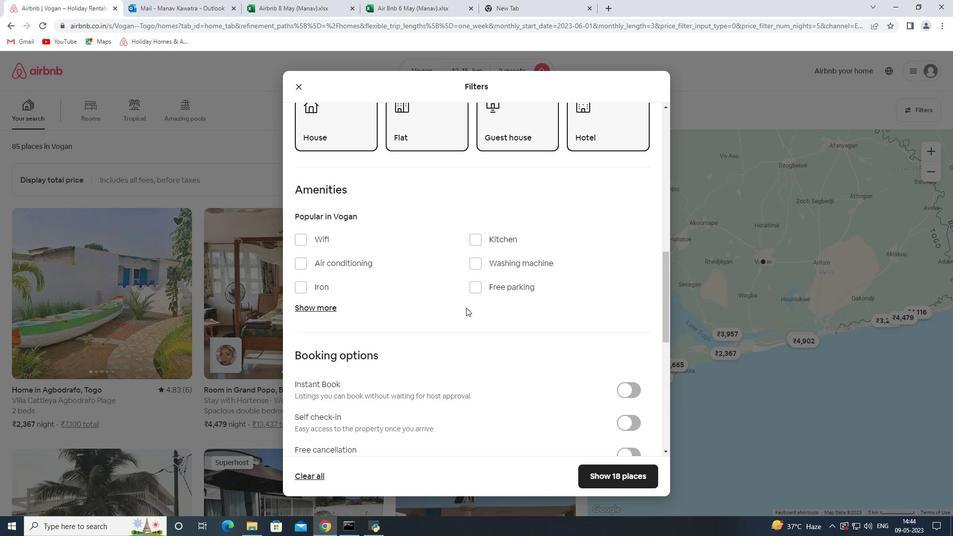
Action: Mouse scrolled (466, 308) with delta (0, 0)
Screenshot: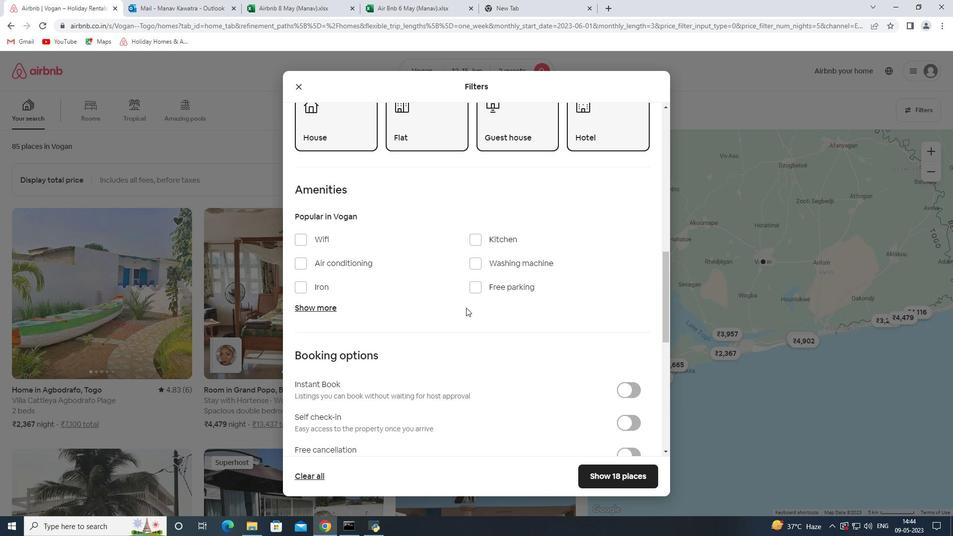 
Action: Mouse moved to (638, 274)
Screenshot: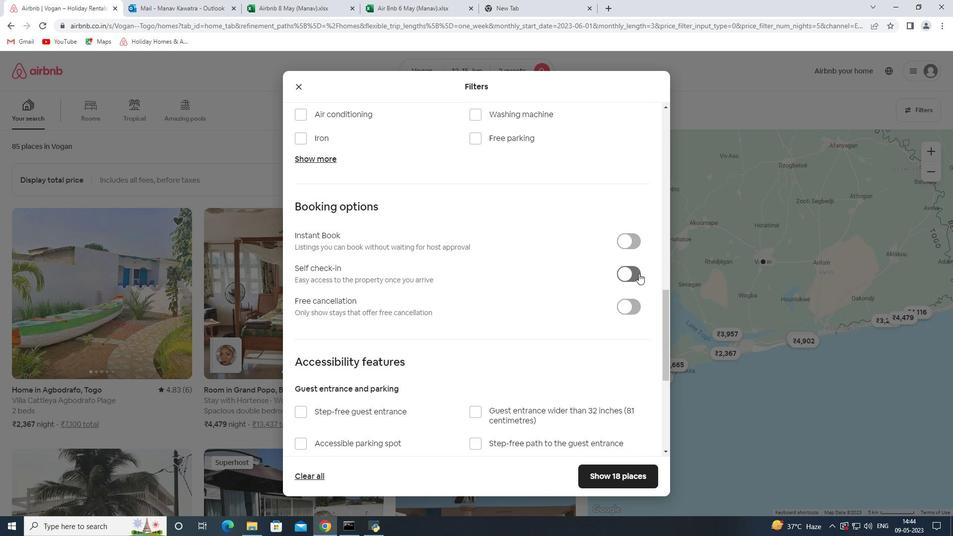 
Action: Mouse pressed left at (638, 274)
Screenshot: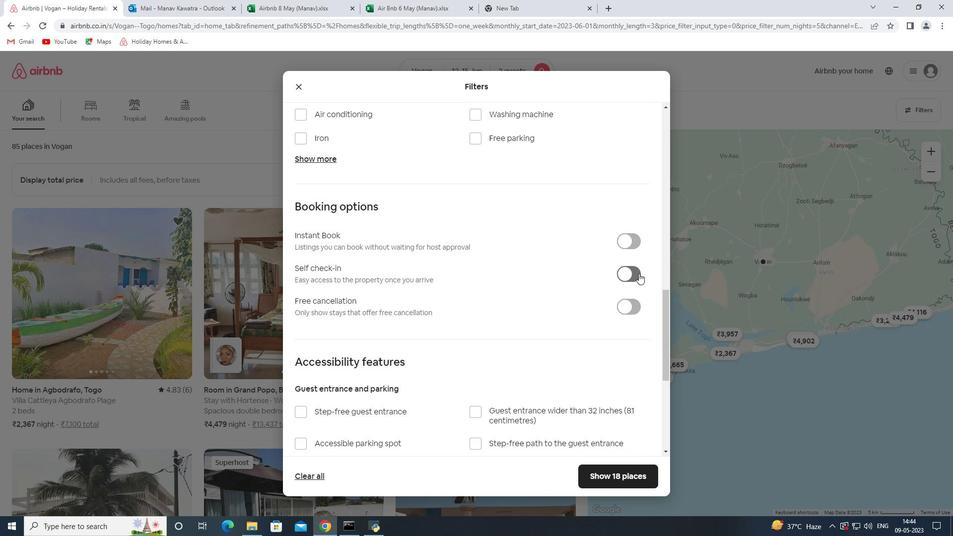 
Action: Mouse moved to (523, 289)
Screenshot: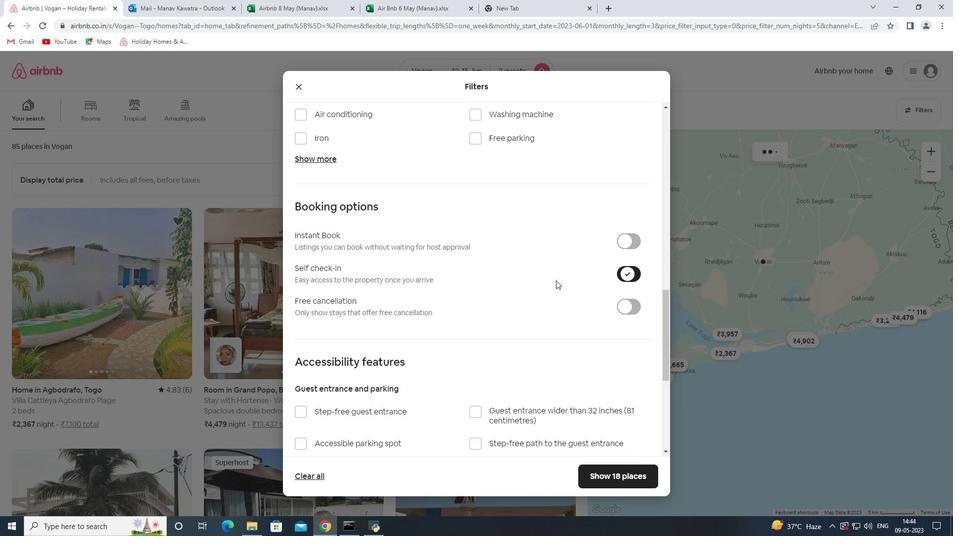 
Action: Mouse scrolled (523, 288) with delta (0, 0)
Screenshot: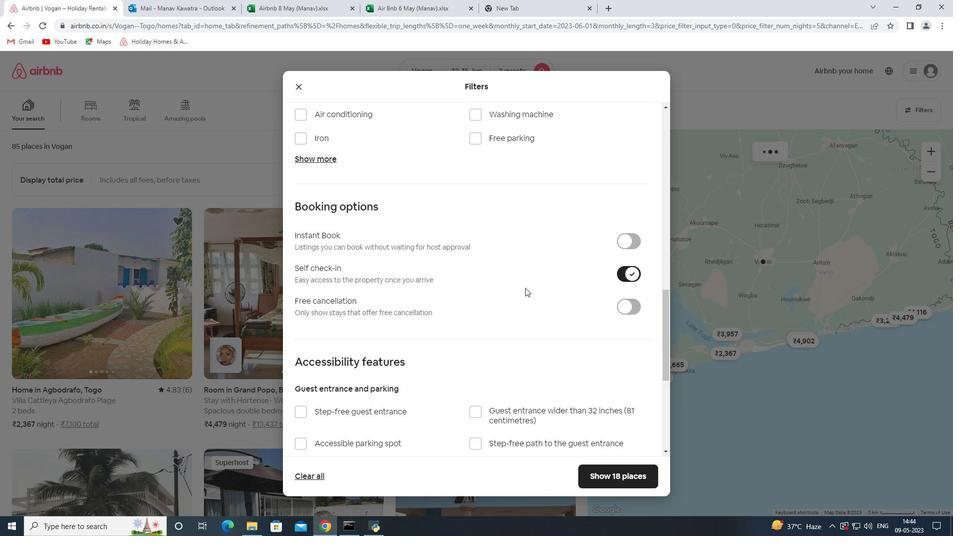 
Action: Mouse scrolled (523, 288) with delta (0, 0)
Screenshot: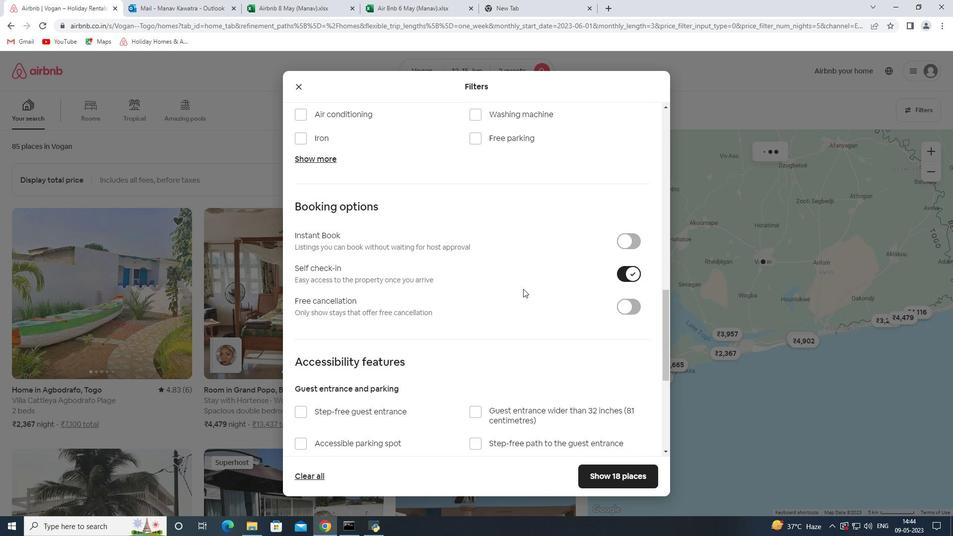 
Action: Mouse scrolled (523, 288) with delta (0, 0)
Screenshot: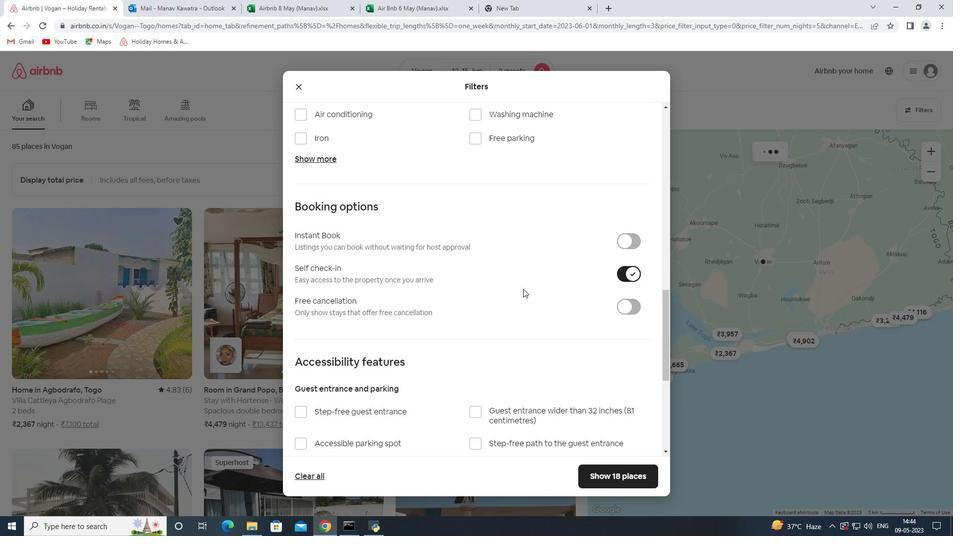
Action: Mouse scrolled (523, 288) with delta (0, 0)
Screenshot: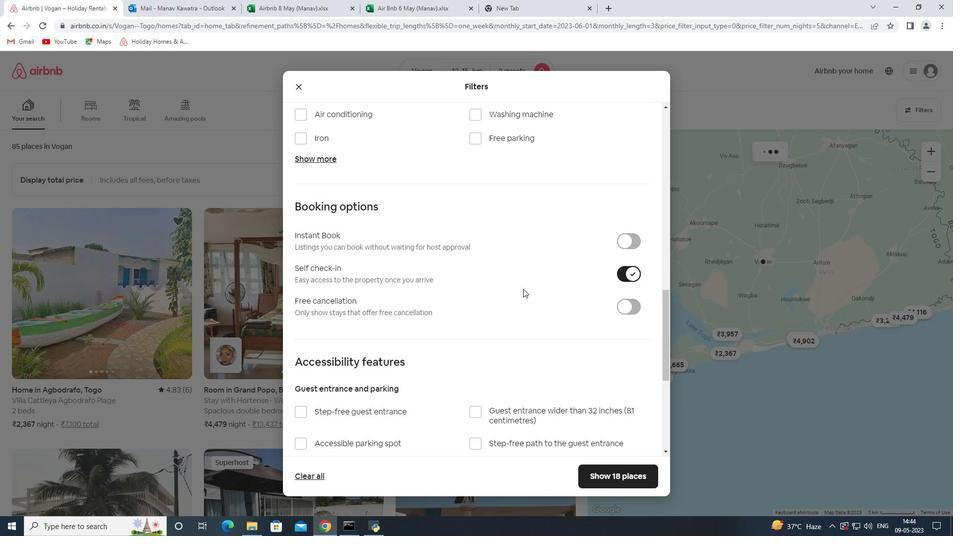 
Action: Mouse scrolled (523, 288) with delta (0, 0)
Screenshot: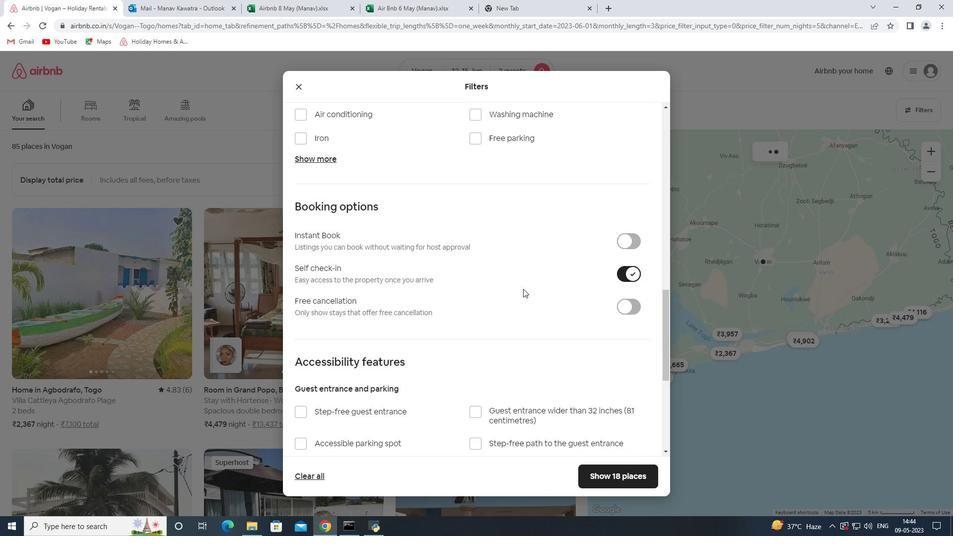 
Action: Mouse scrolled (523, 288) with delta (0, 0)
Screenshot: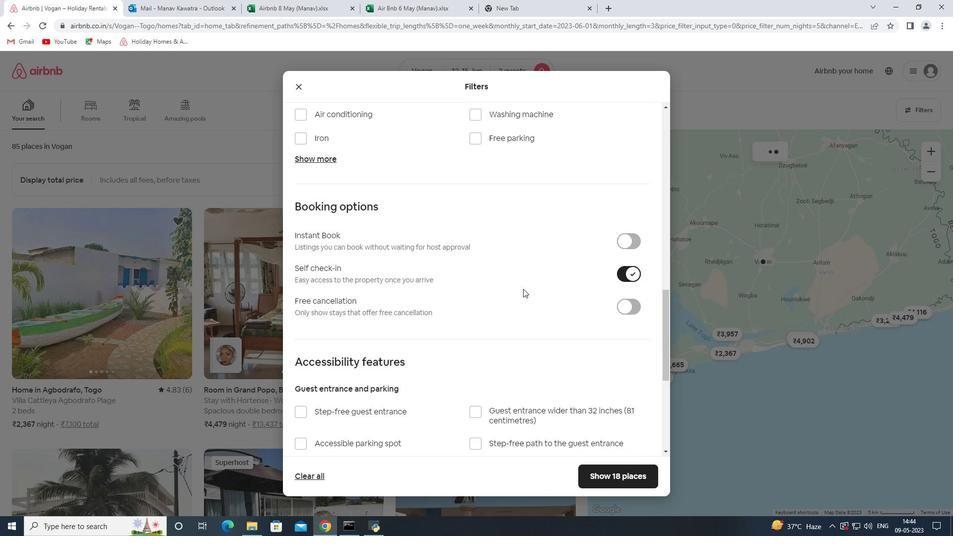 
Action: Mouse moved to (508, 281)
Screenshot: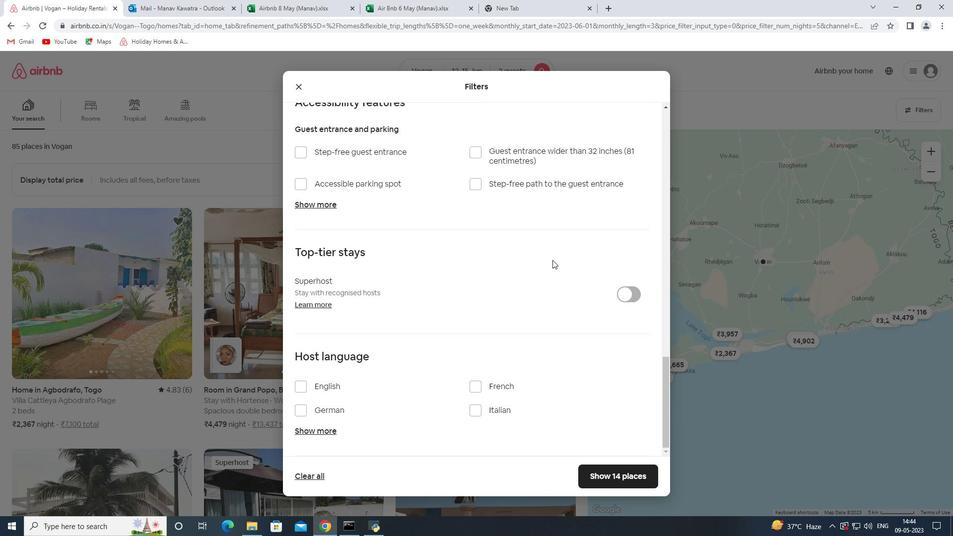 
Action: Mouse scrolled (508, 282) with delta (0, 0)
Screenshot: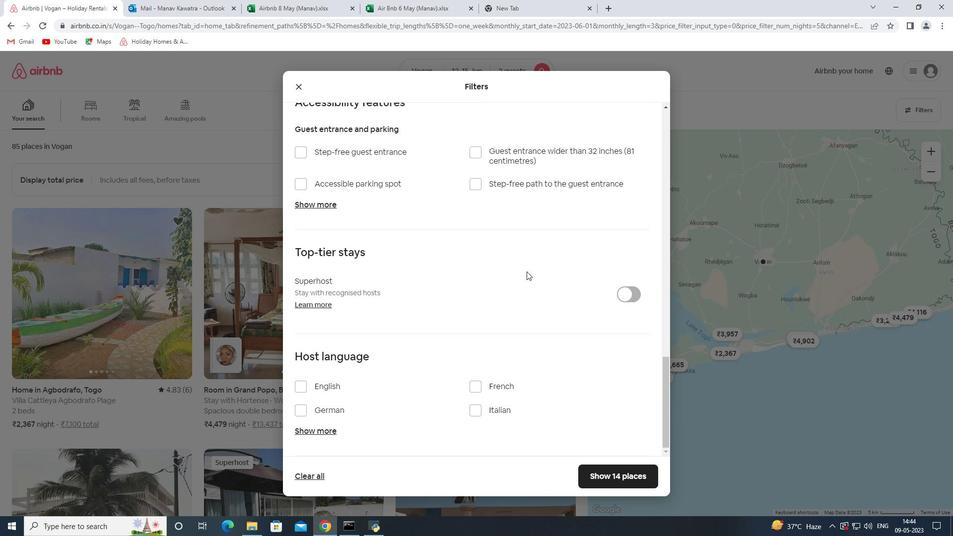 
Action: Mouse scrolled (508, 282) with delta (0, 0)
Screenshot: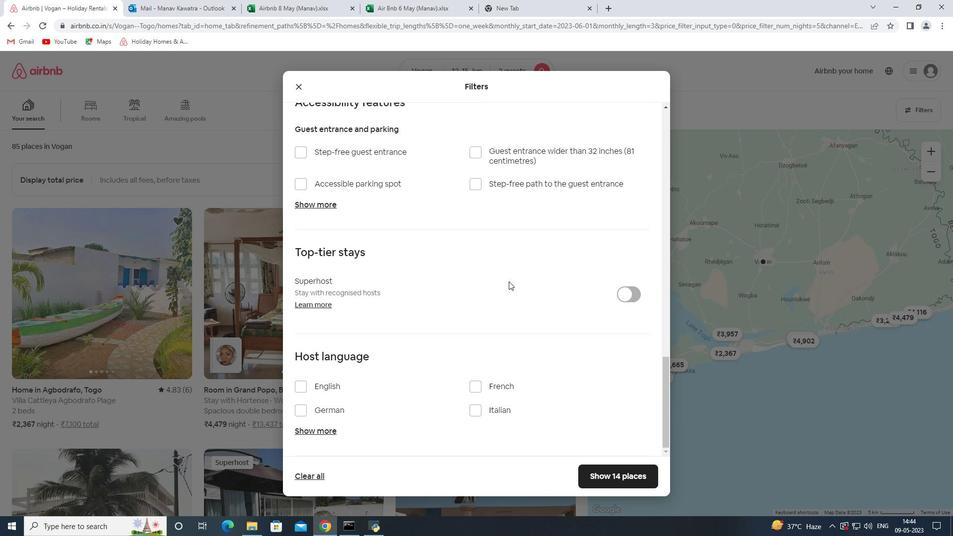 
Action: Mouse moved to (392, 343)
Screenshot: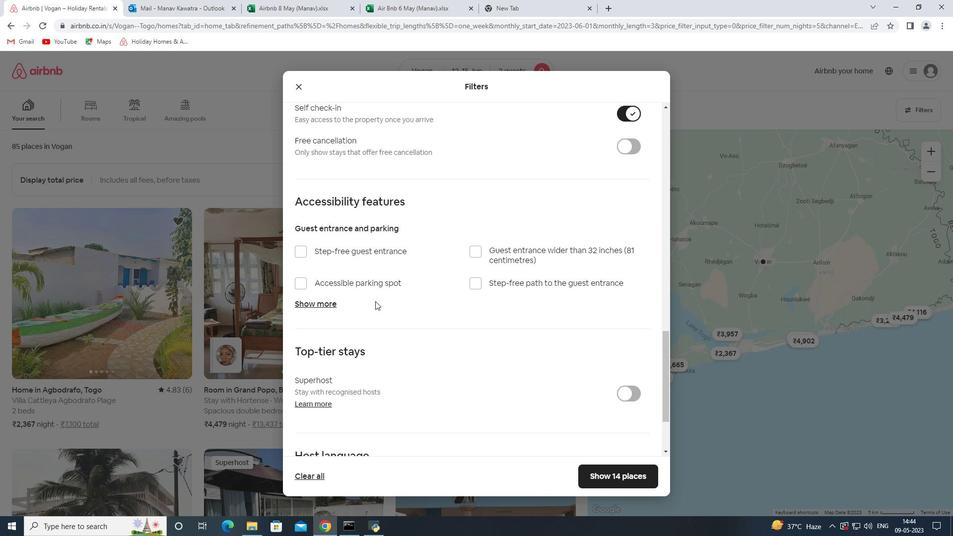 
Action: Mouse scrolled (392, 343) with delta (0, 0)
Screenshot: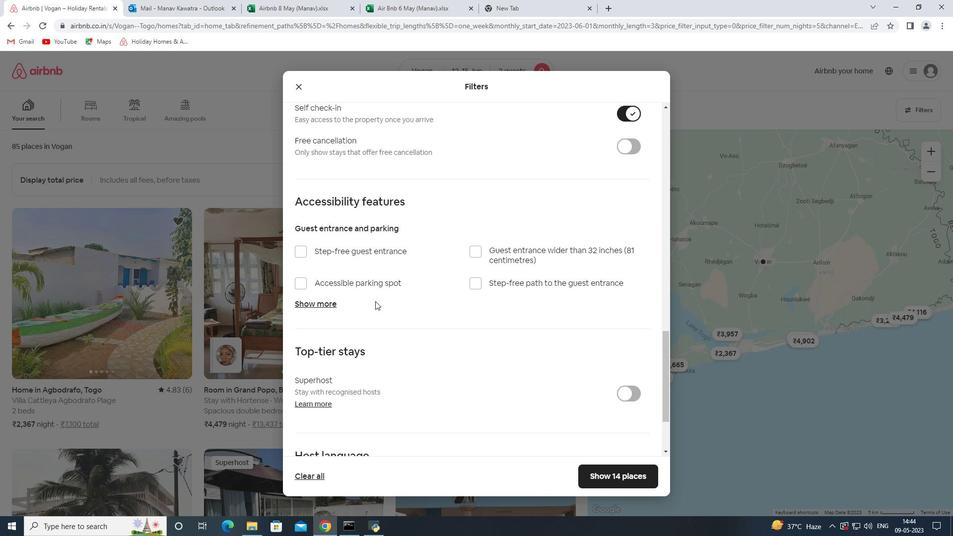 
Action: Mouse scrolled (392, 343) with delta (0, 0)
Screenshot: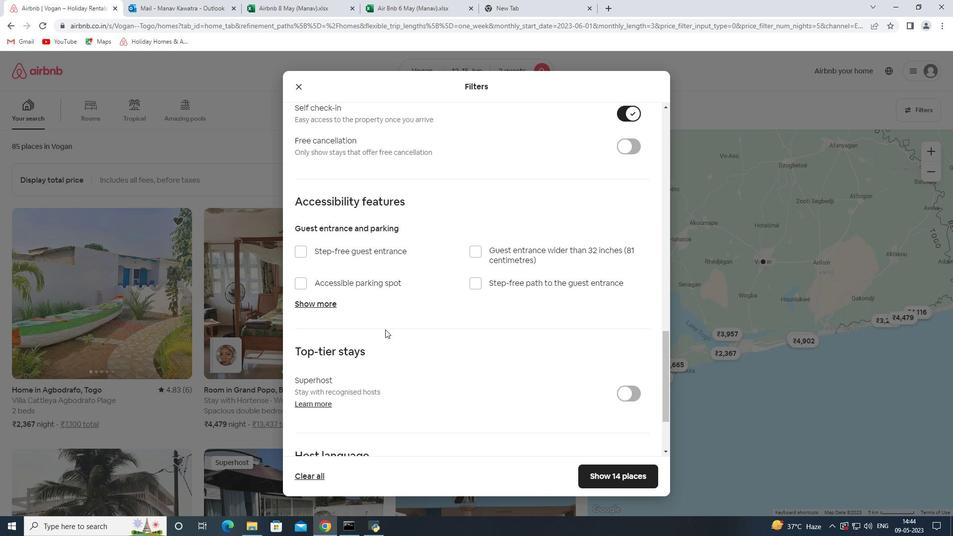 
Action: Mouse scrolled (392, 343) with delta (0, 0)
Screenshot: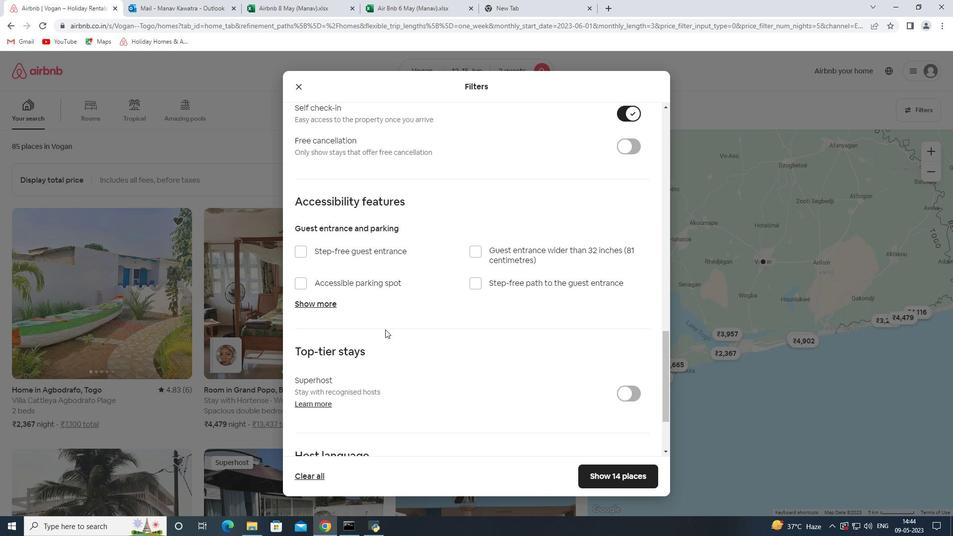 
Action: Mouse scrolled (392, 343) with delta (0, 0)
Screenshot: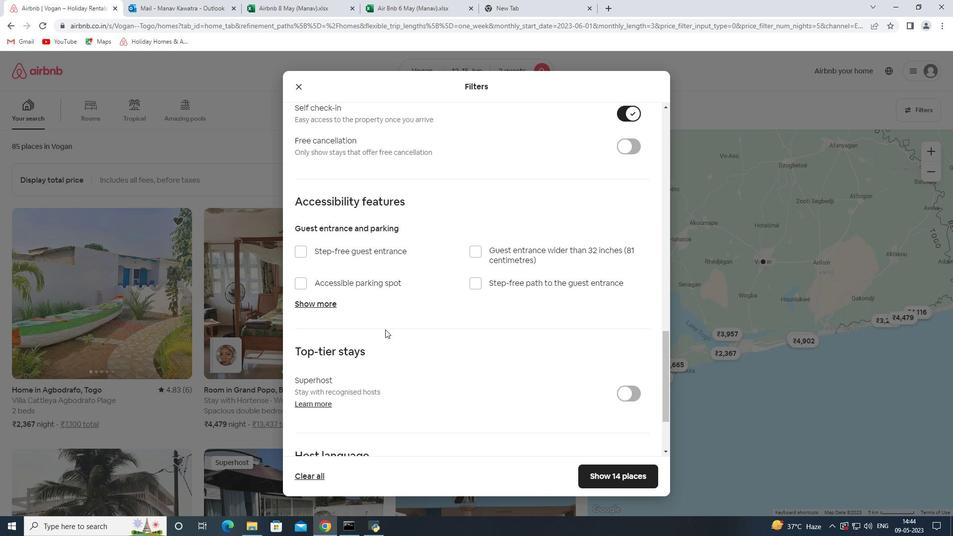
Action: Mouse scrolled (392, 343) with delta (0, 0)
Screenshot: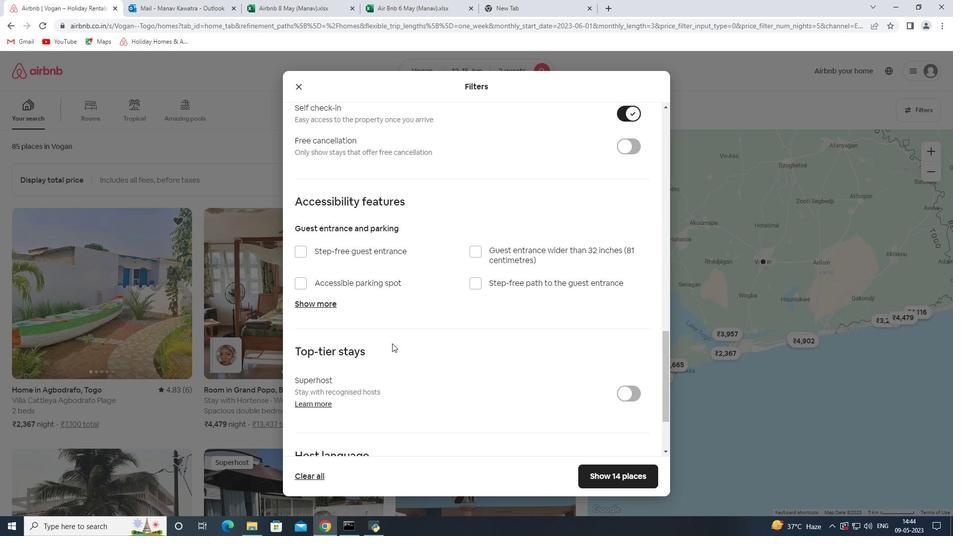 
Action: Mouse scrolled (392, 343) with delta (0, 0)
Screenshot: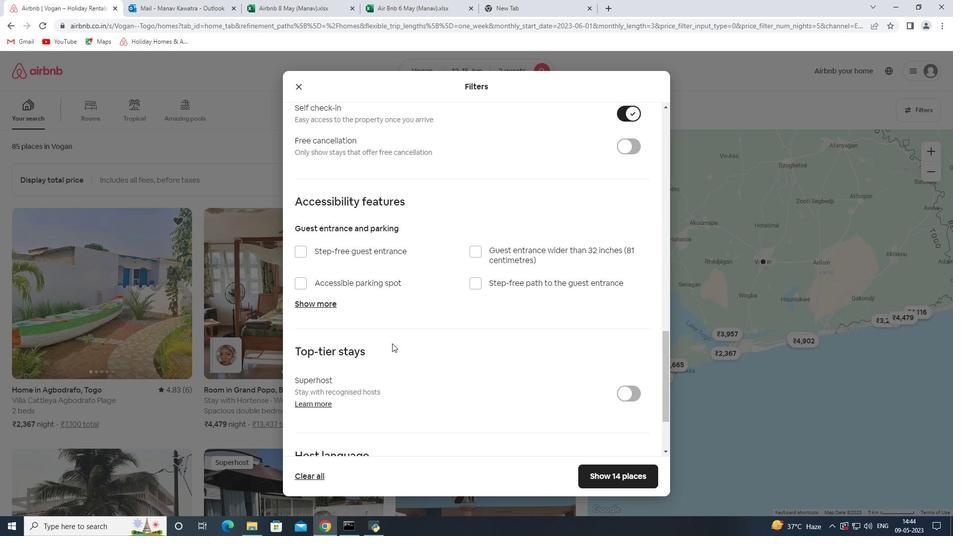 
Action: Mouse moved to (325, 386)
Screenshot: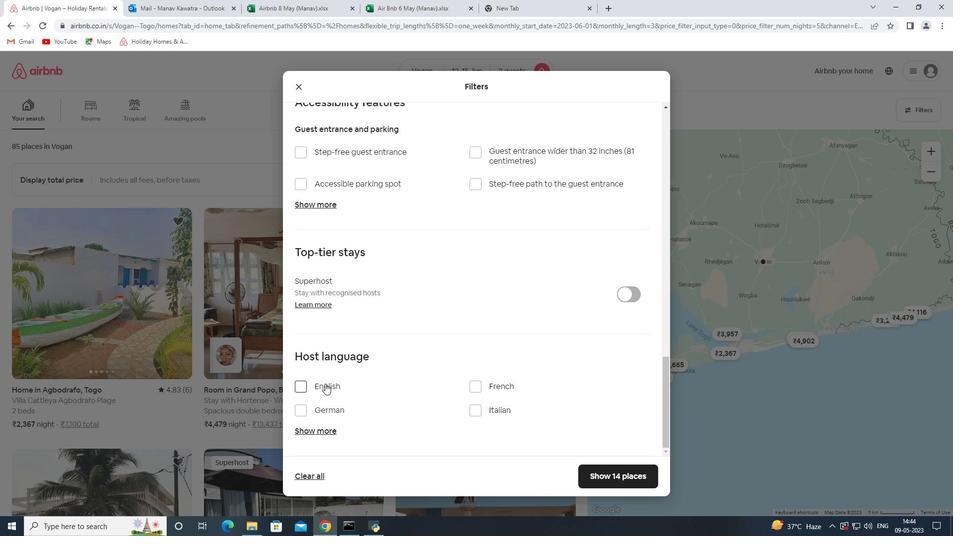 
Action: Mouse pressed left at (325, 386)
Screenshot: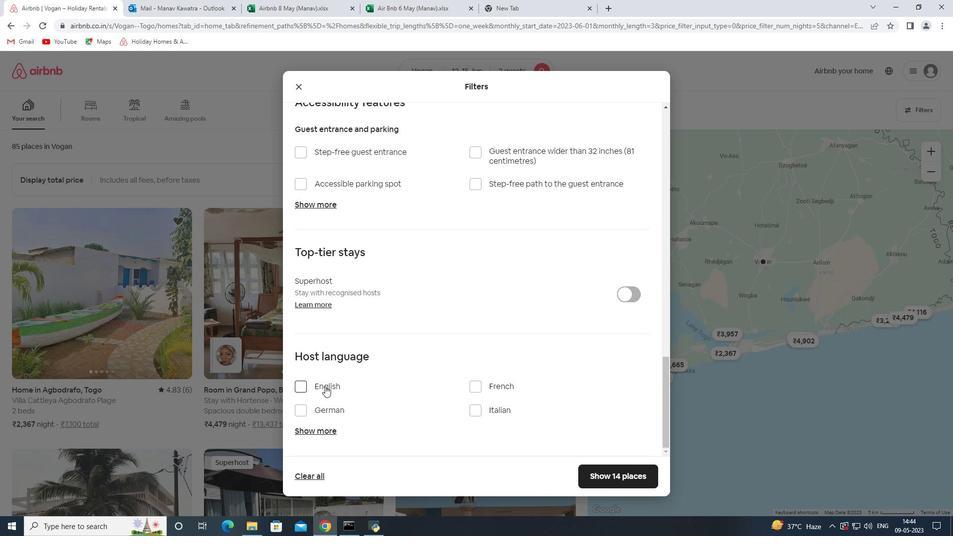 
Action: Mouse moved to (620, 481)
Screenshot: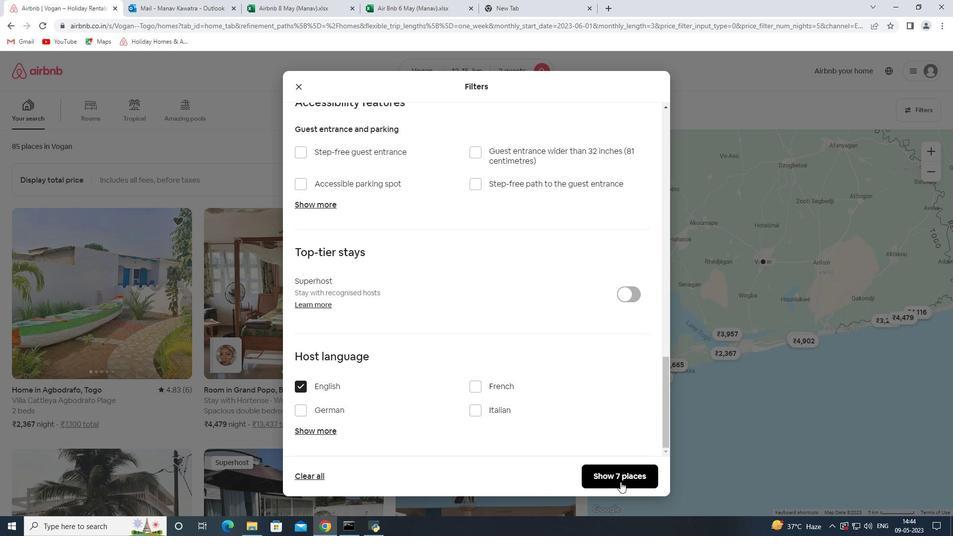 
Action: Mouse pressed left at (620, 481)
Screenshot: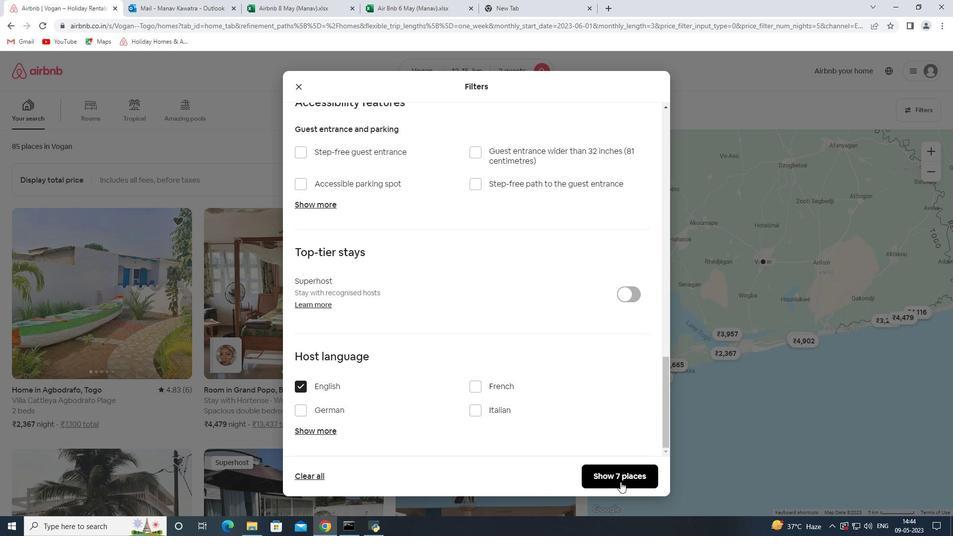 
Action: Mouse moved to (612, 481)
Screenshot: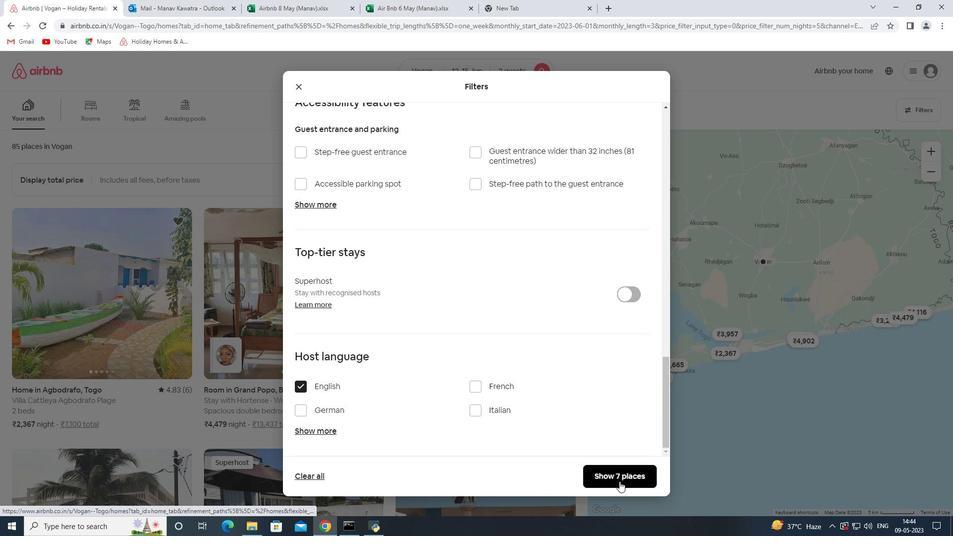 
